 Task: Search one way flight ticket for 2 adults, 2 children, 2 infants in seat in first from Norfolk: Norfolk International Airport to Indianapolis: Indianapolis International Airport on 8-5-2023. Choice of flights is American. Number of bags: 2 checked bags. Price is upto 86000. Outbound departure time preference is 15:45.
Action: Mouse moved to (292, 255)
Screenshot: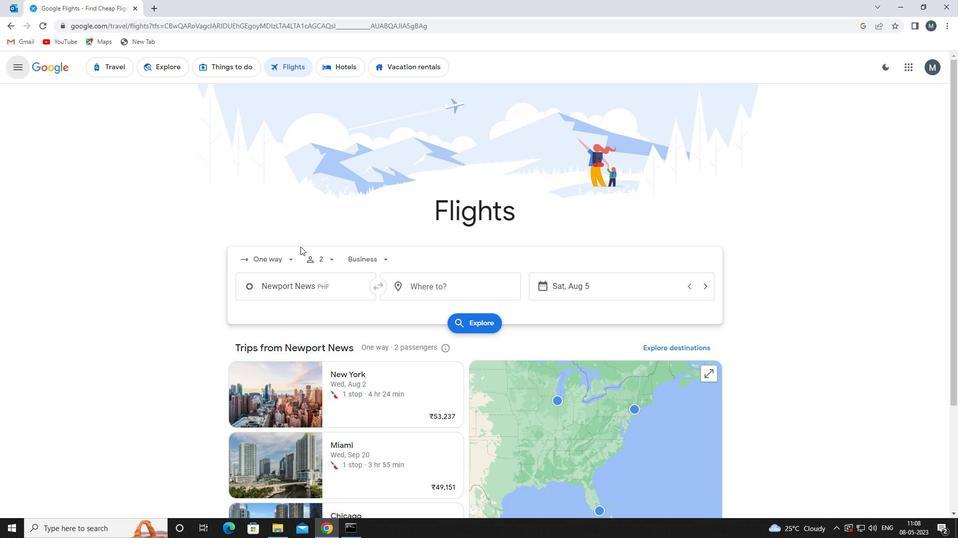 
Action: Mouse pressed left at (292, 255)
Screenshot: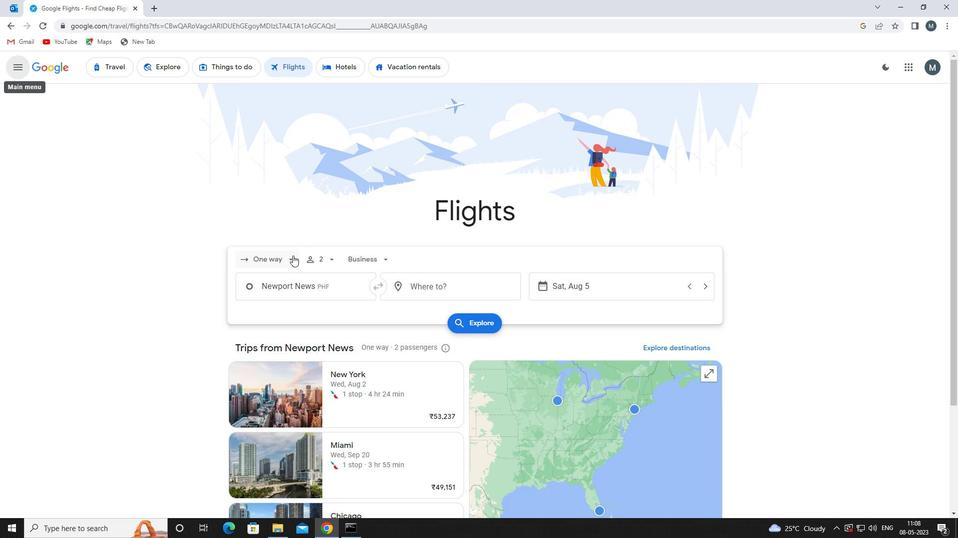 
Action: Mouse moved to (291, 308)
Screenshot: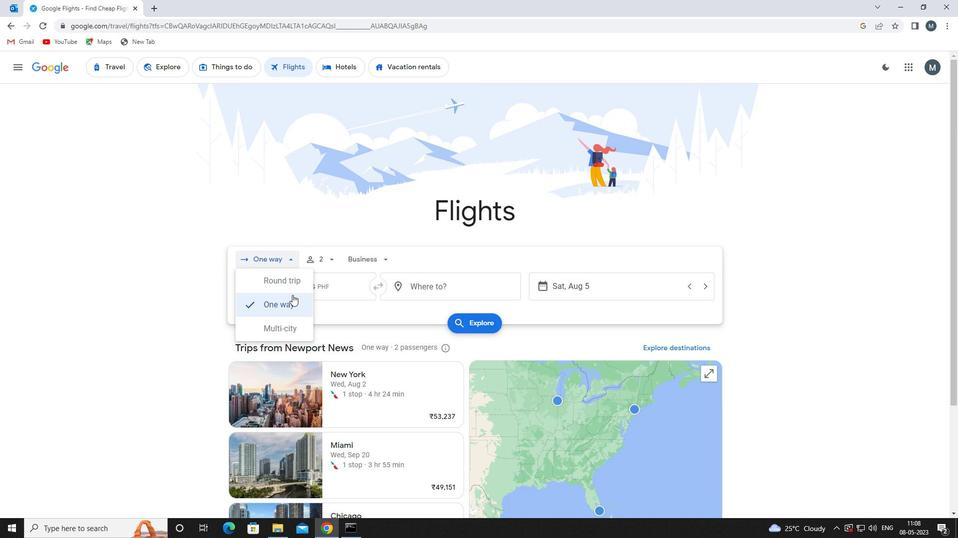 
Action: Mouse pressed left at (291, 308)
Screenshot: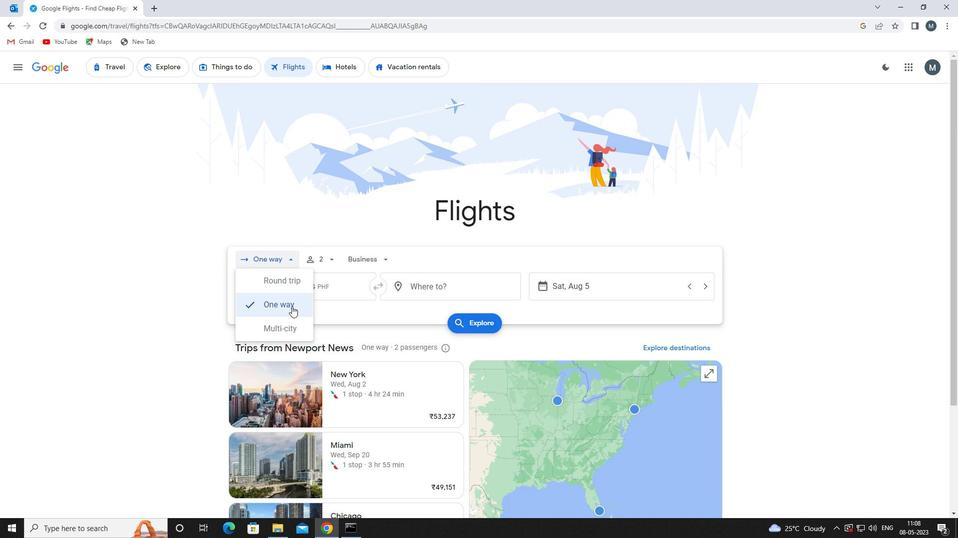 
Action: Mouse moved to (327, 263)
Screenshot: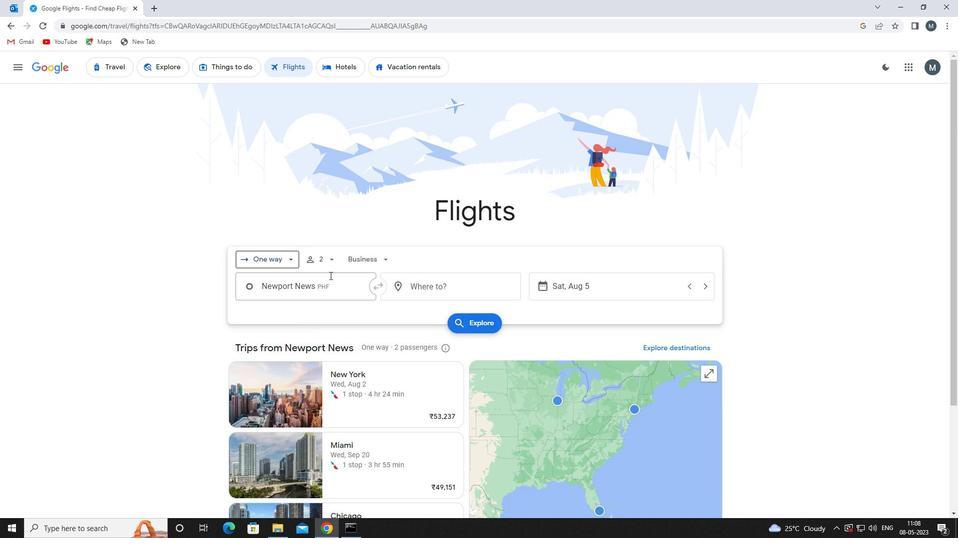 
Action: Mouse pressed left at (327, 263)
Screenshot: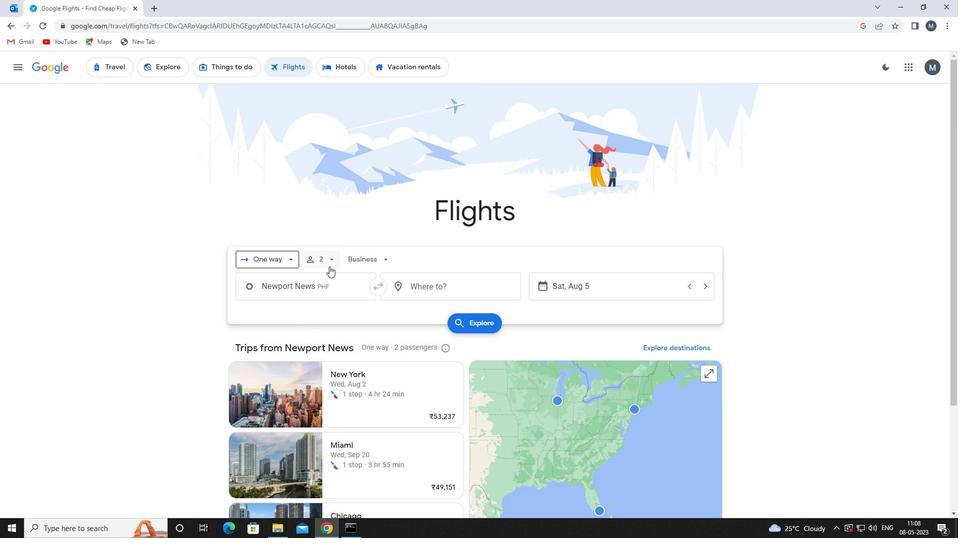 
Action: Mouse moved to (405, 283)
Screenshot: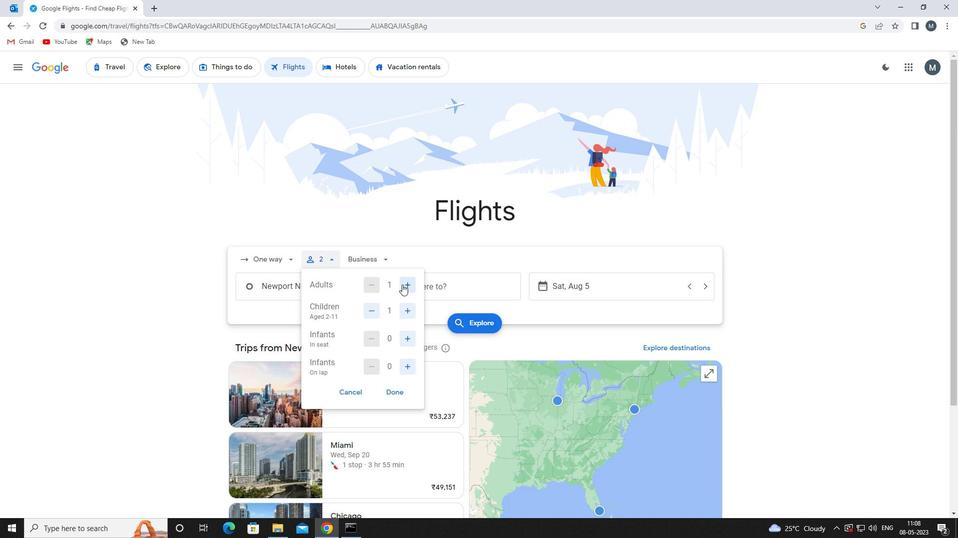 
Action: Mouse pressed left at (405, 283)
Screenshot: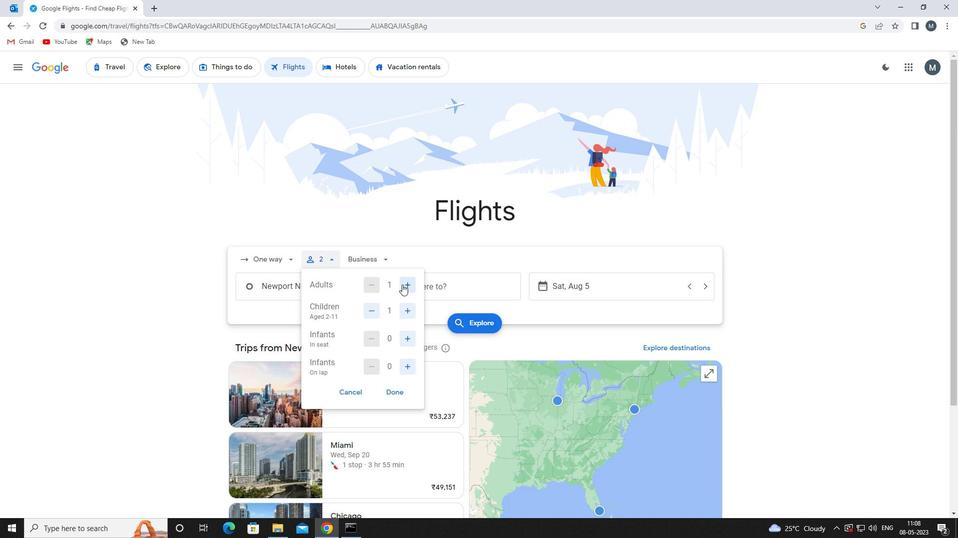 
Action: Mouse moved to (411, 306)
Screenshot: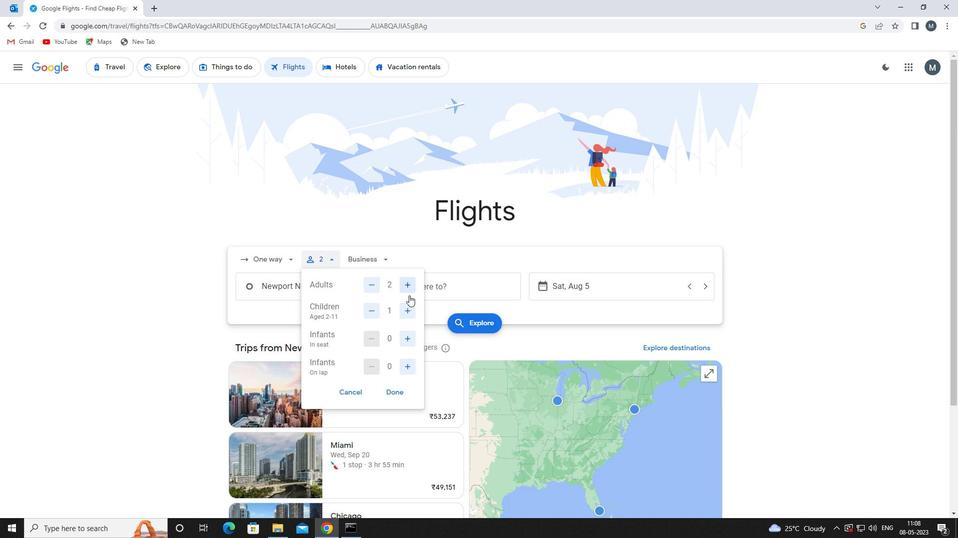 
Action: Mouse pressed left at (411, 306)
Screenshot: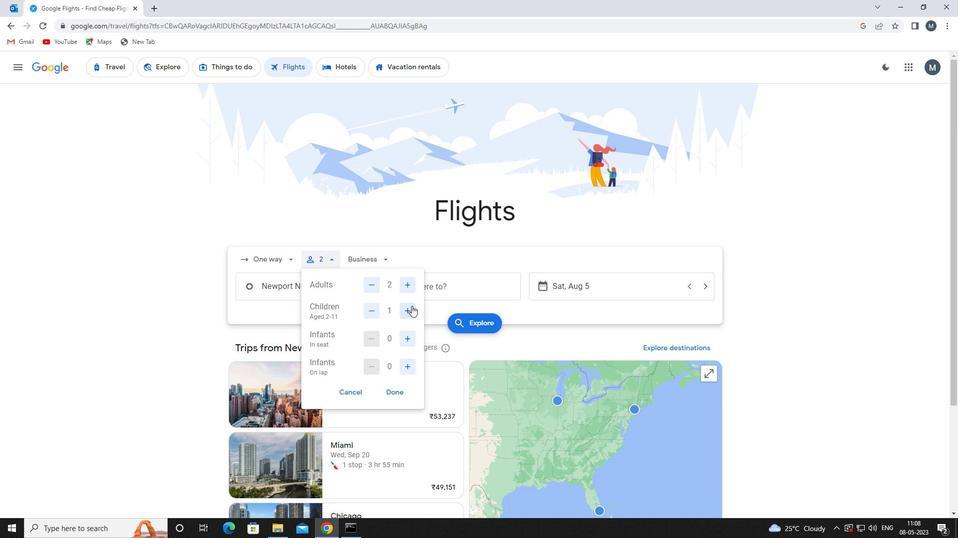 
Action: Mouse pressed left at (411, 306)
Screenshot: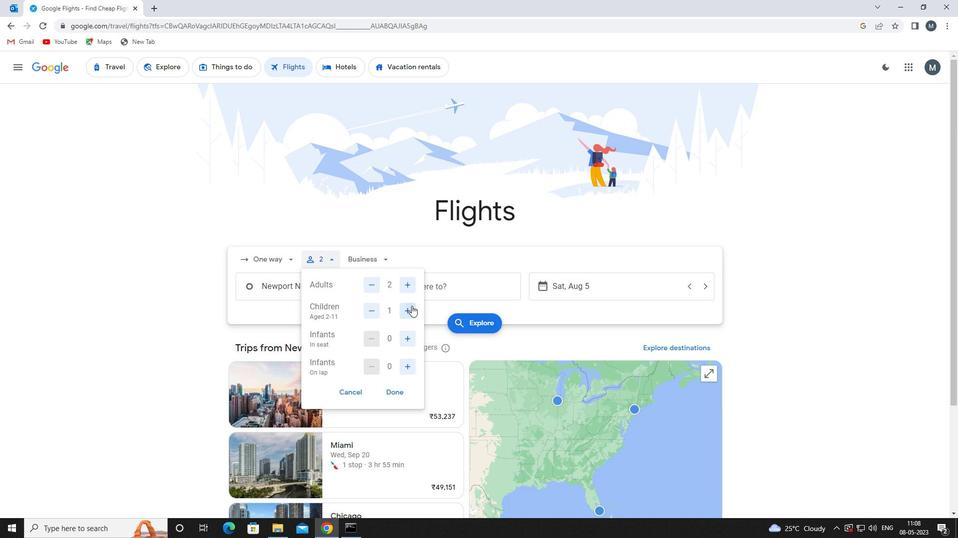 
Action: Mouse moved to (377, 313)
Screenshot: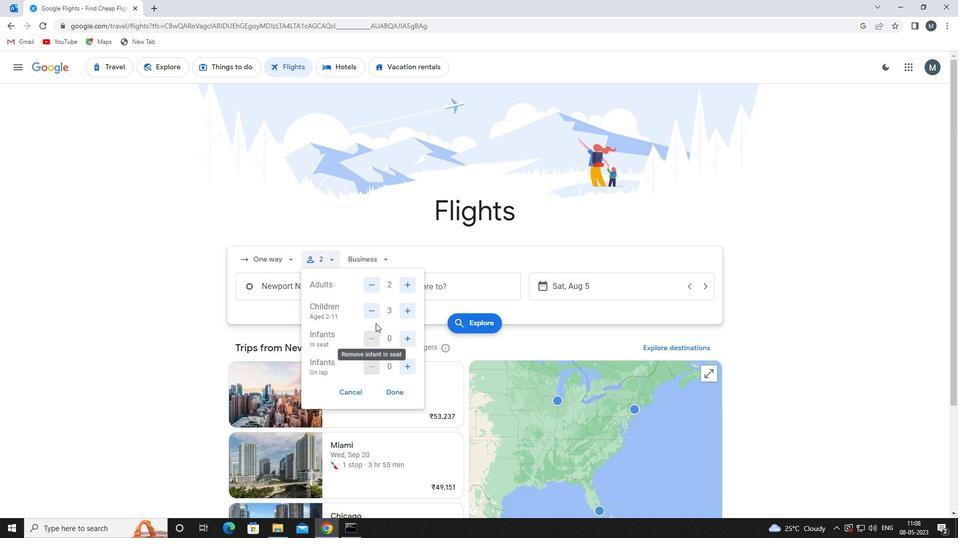 
Action: Mouse pressed left at (377, 313)
Screenshot: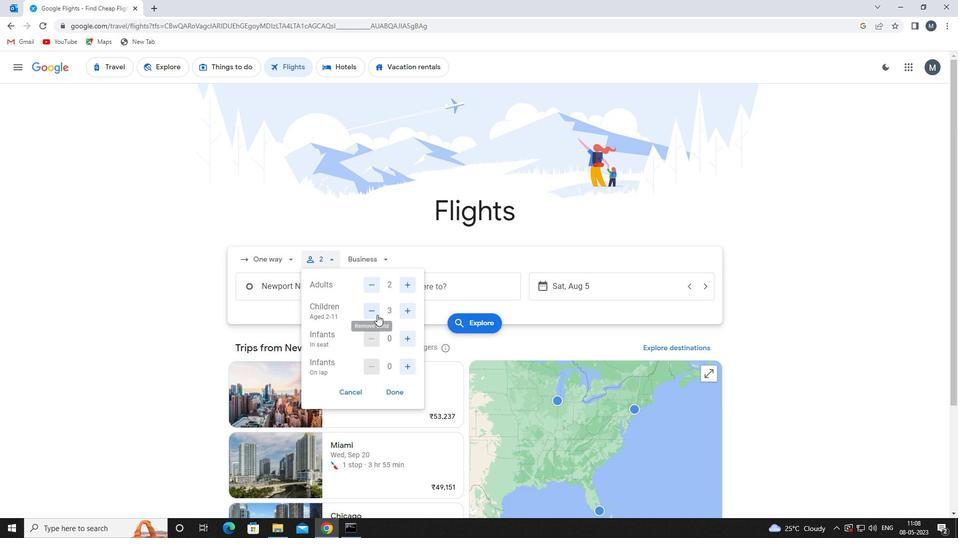 
Action: Mouse moved to (409, 340)
Screenshot: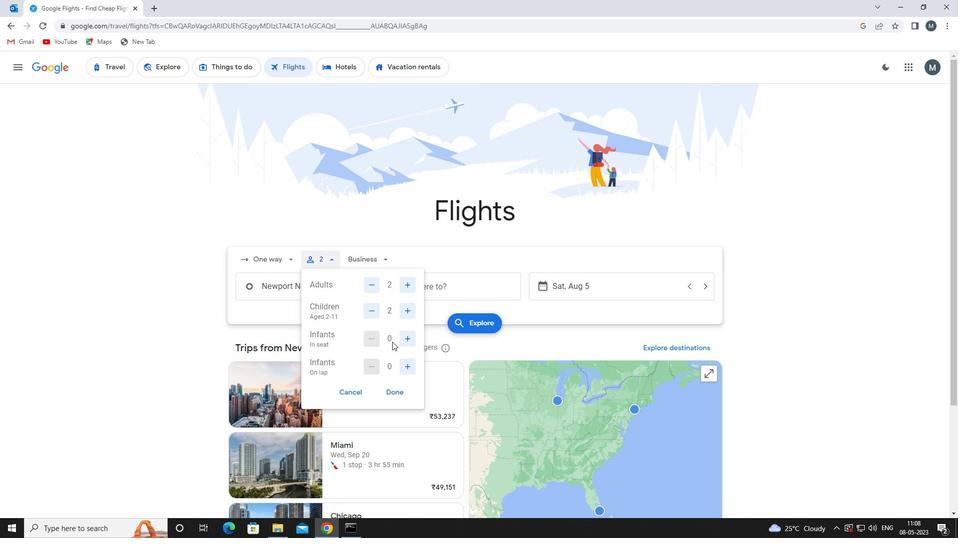 
Action: Mouse pressed left at (409, 340)
Screenshot: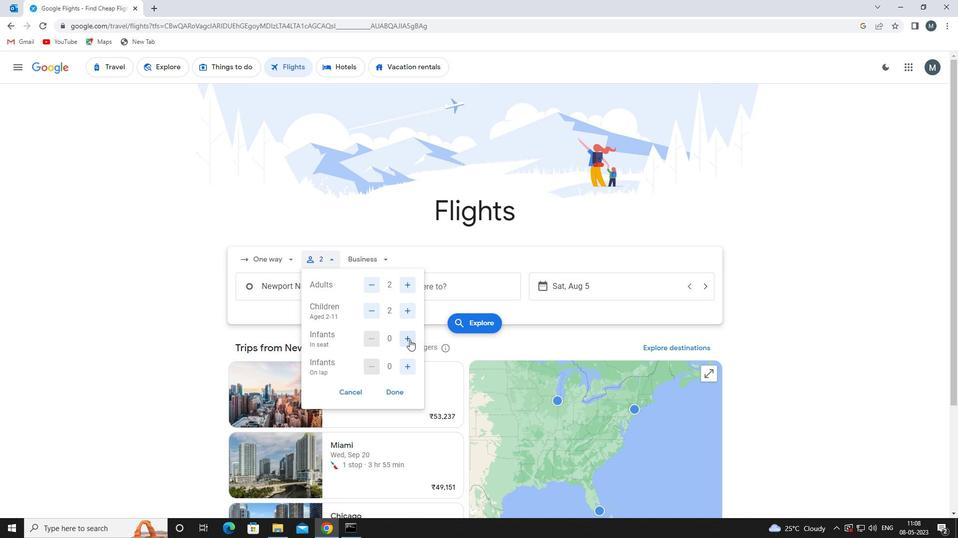 
Action: Mouse pressed left at (409, 340)
Screenshot: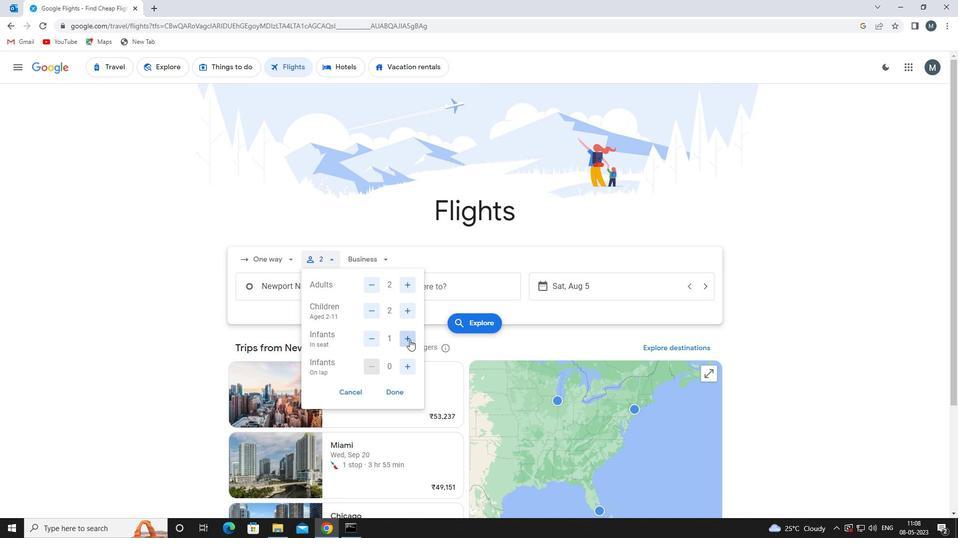 
Action: Mouse moved to (396, 392)
Screenshot: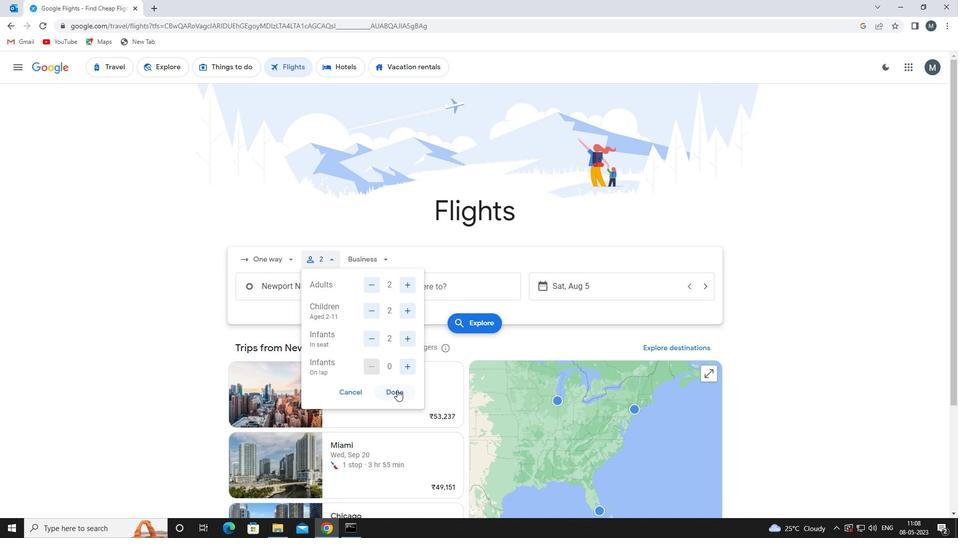 
Action: Mouse pressed left at (396, 392)
Screenshot: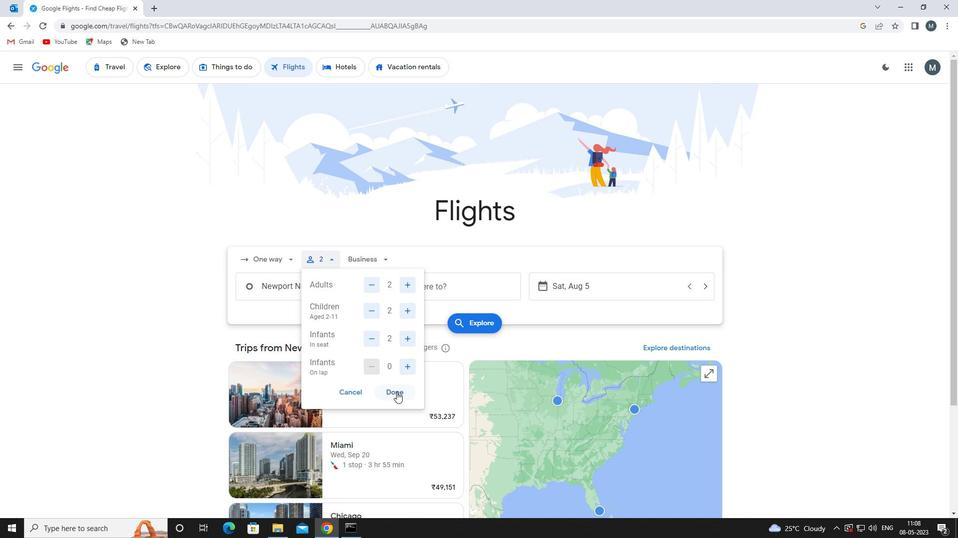
Action: Mouse moved to (369, 263)
Screenshot: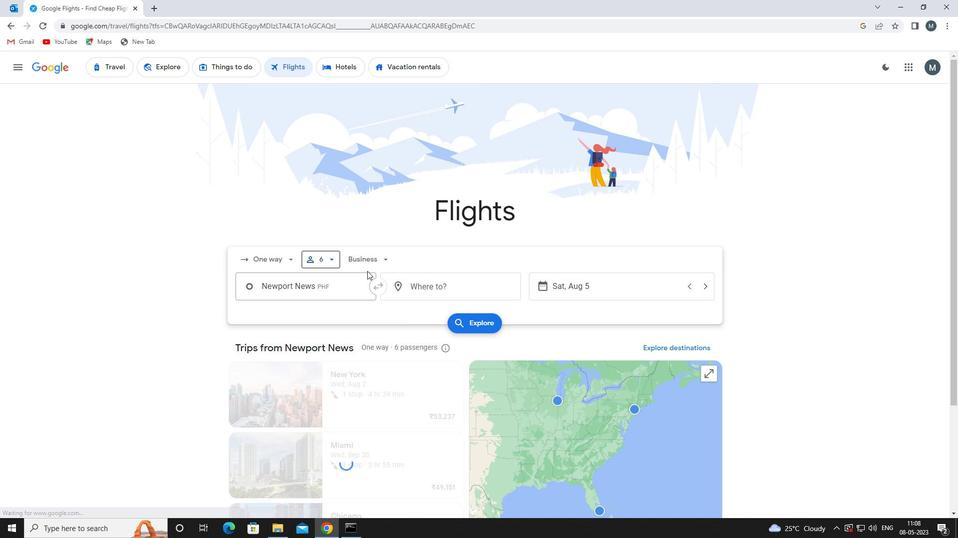 
Action: Mouse pressed left at (369, 263)
Screenshot: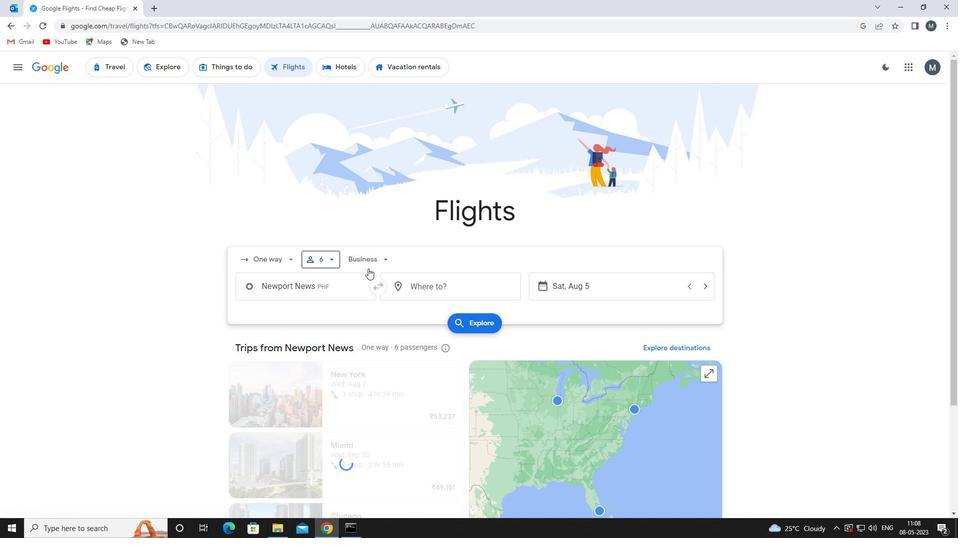 
Action: Mouse moved to (374, 353)
Screenshot: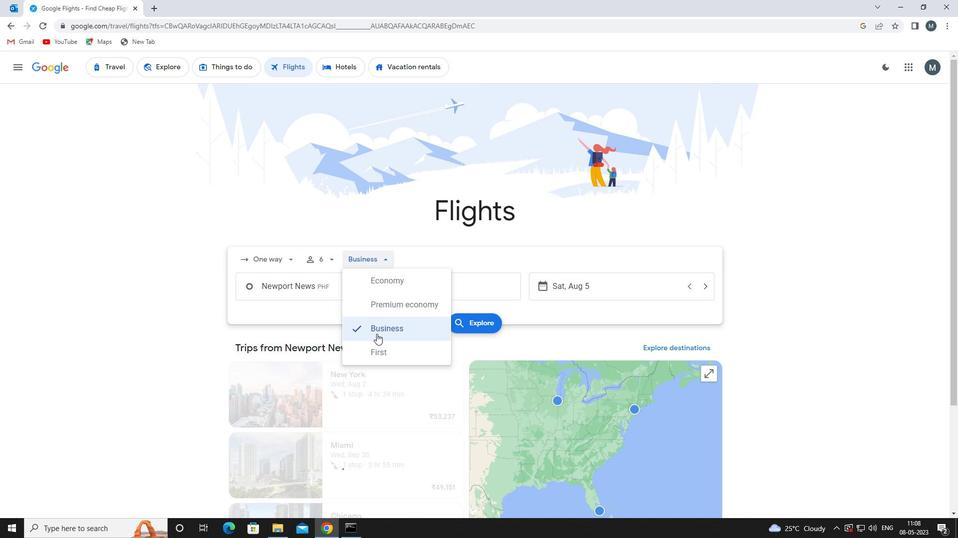 
Action: Mouse pressed left at (374, 353)
Screenshot: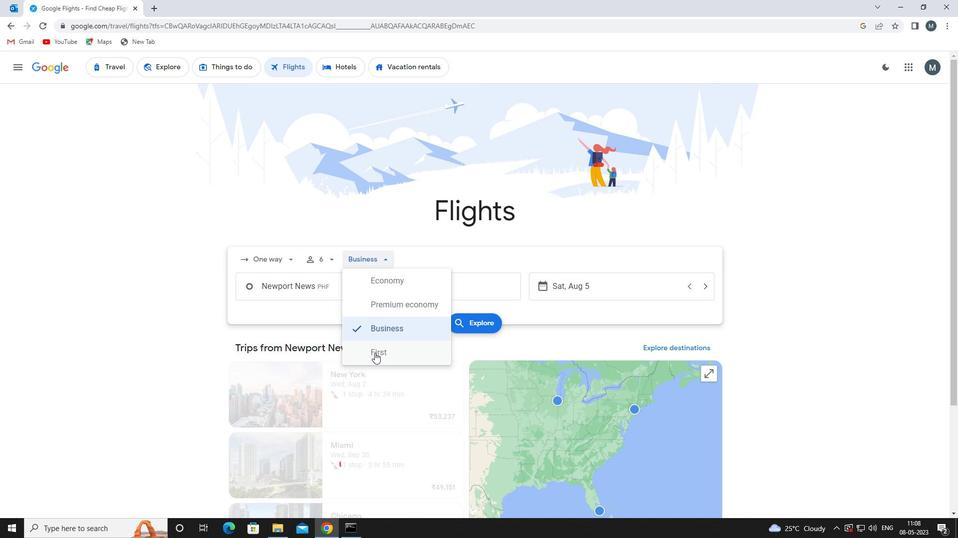 
Action: Mouse moved to (319, 295)
Screenshot: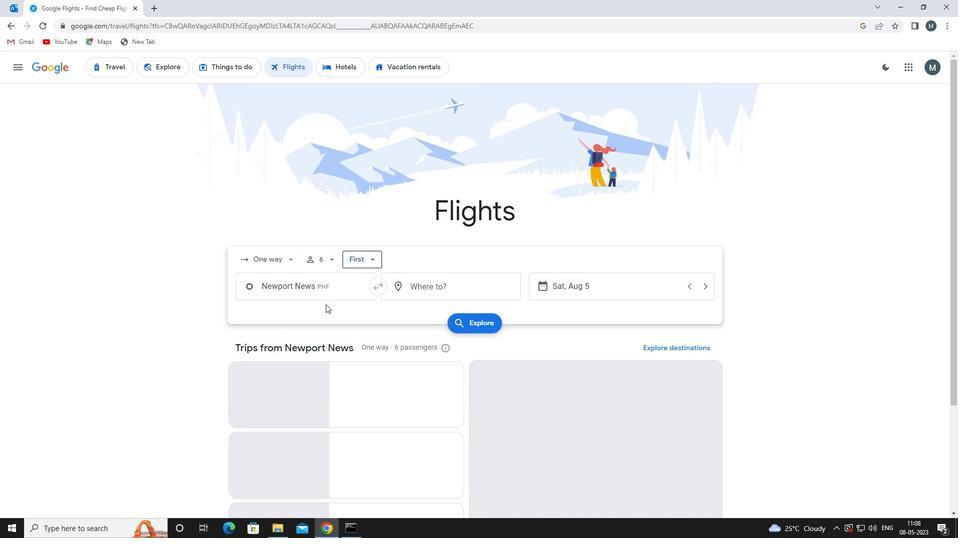 
Action: Mouse pressed left at (319, 295)
Screenshot: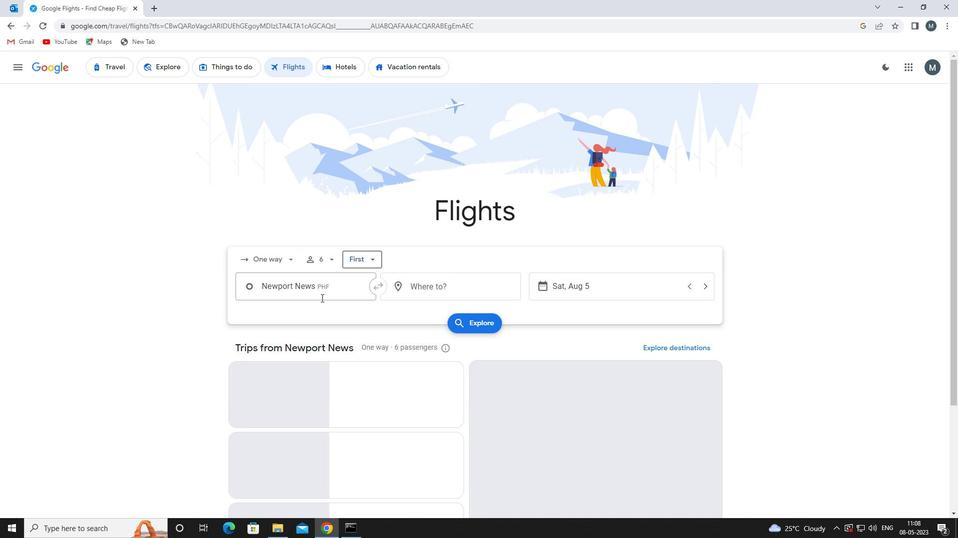 
Action: Key pressed norfolk
Screenshot: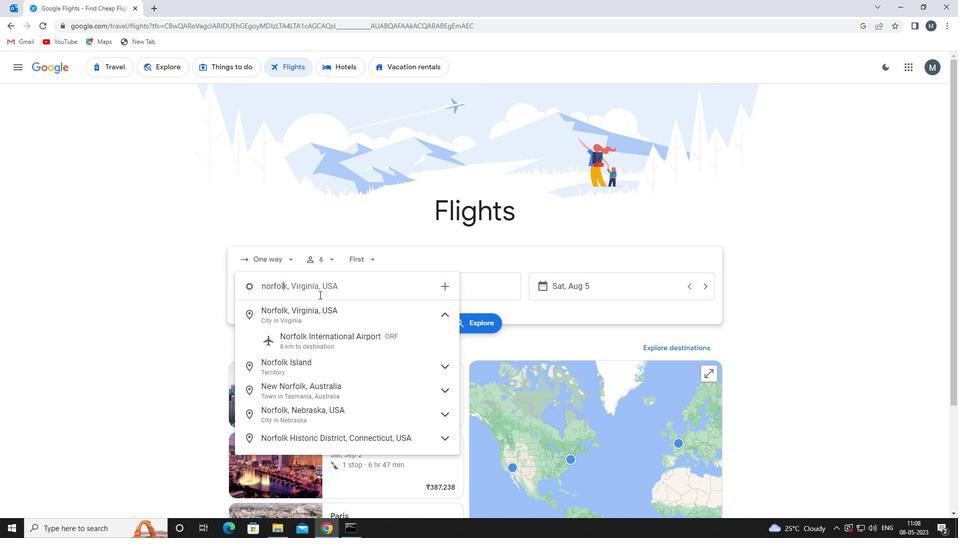 
Action: Mouse moved to (348, 342)
Screenshot: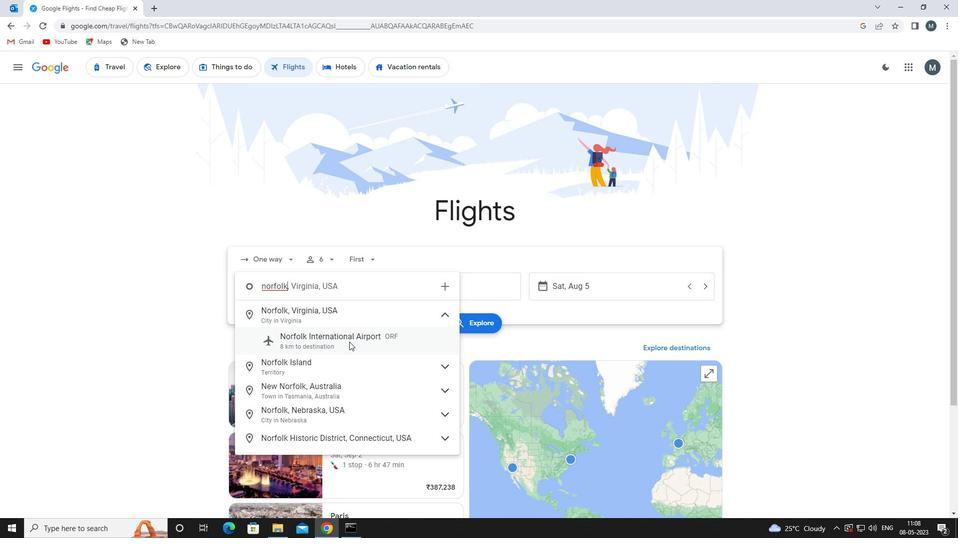 
Action: Mouse pressed left at (348, 342)
Screenshot: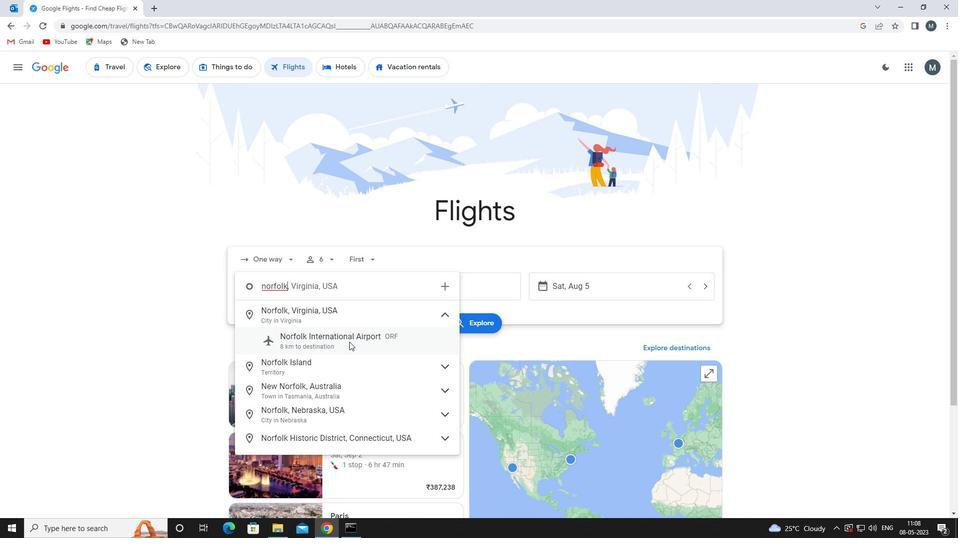 
Action: Mouse moved to (419, 286)
Screenshot: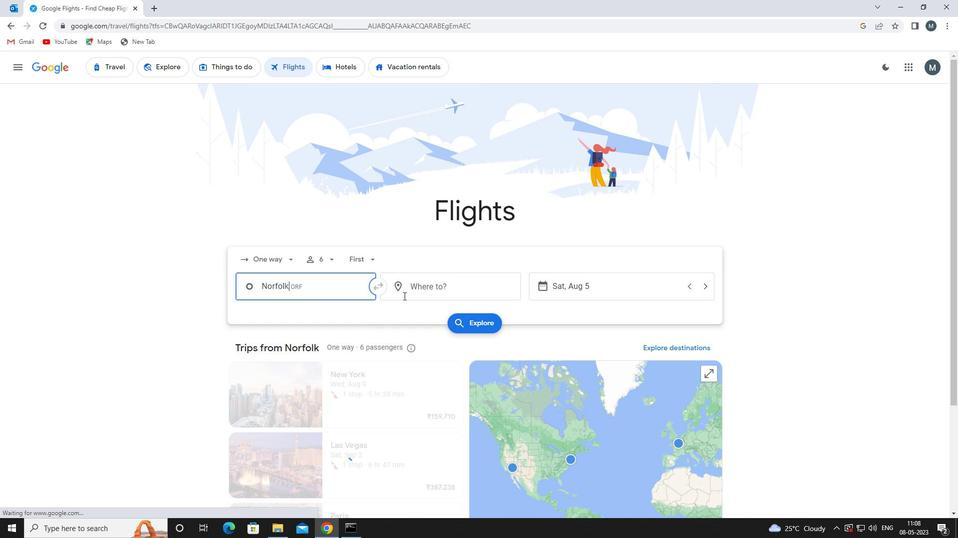 
Action: Mouse pressed left at (419, 286)
Screenshot: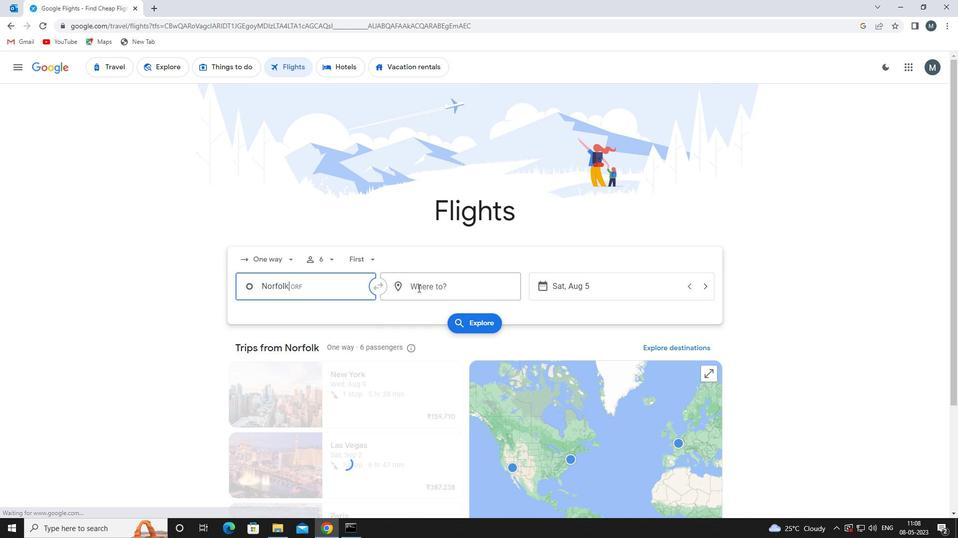
Action: Key pressed ind
Screenshot: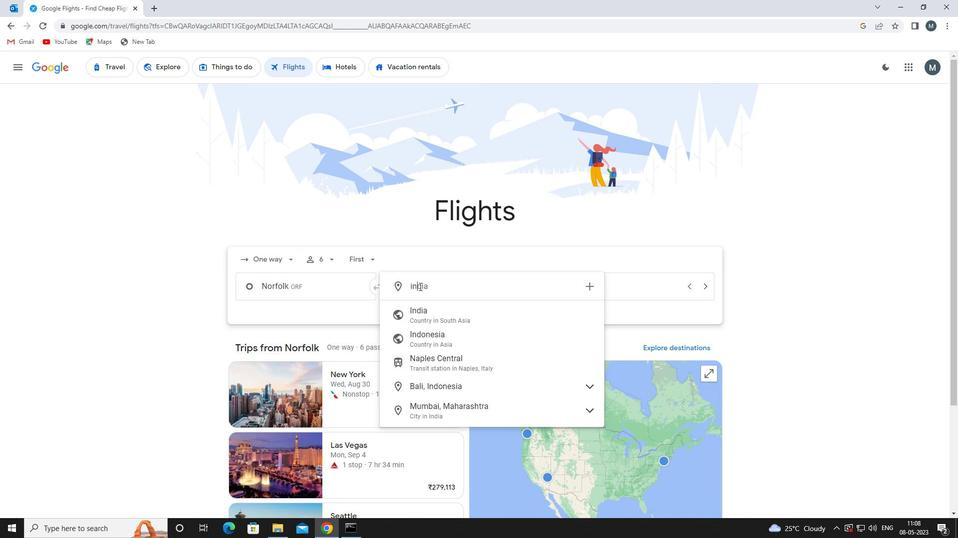 
Action: Mouse moved to (447, 316)
Screenshot: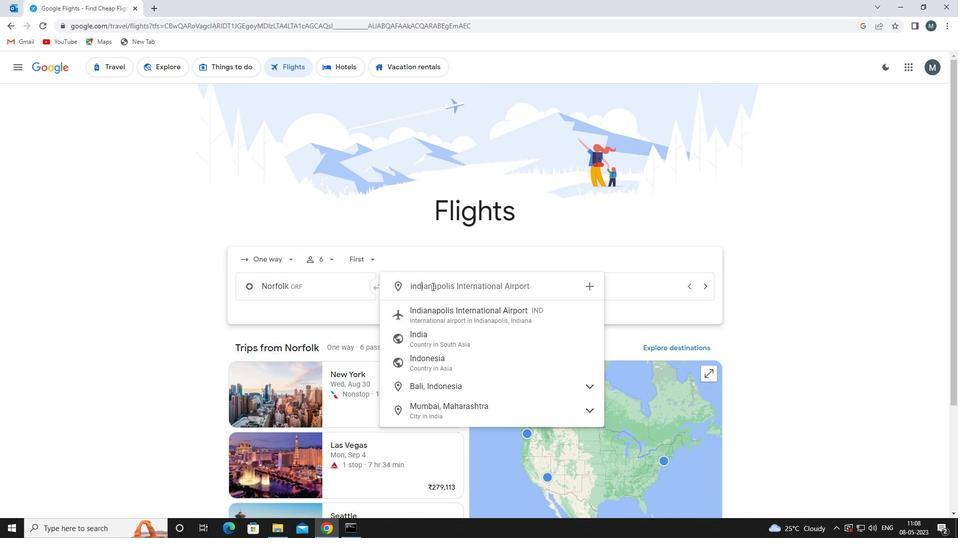 
Action: Mouse pressed left at (447, 316)
Screenshot: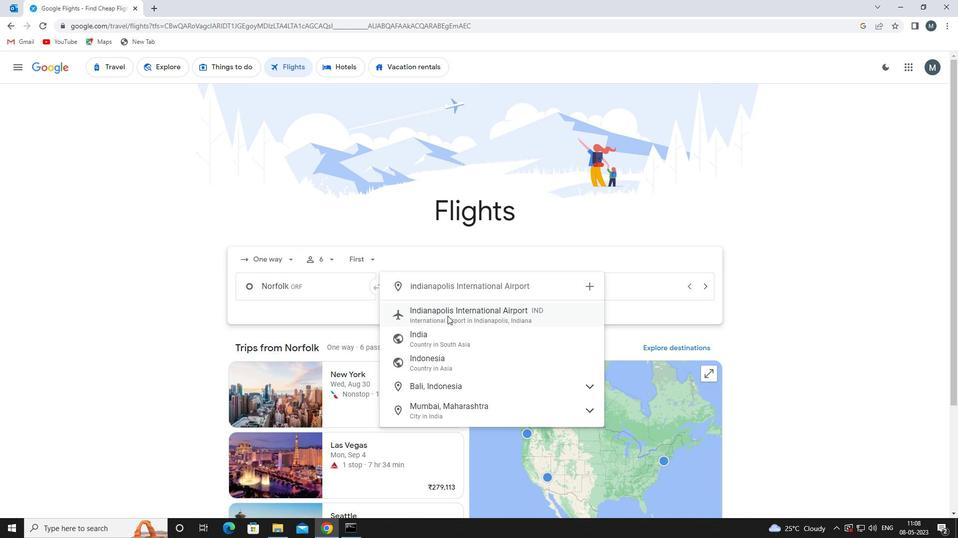 
Action: Mouse moved to (582, 275)
Screenshot: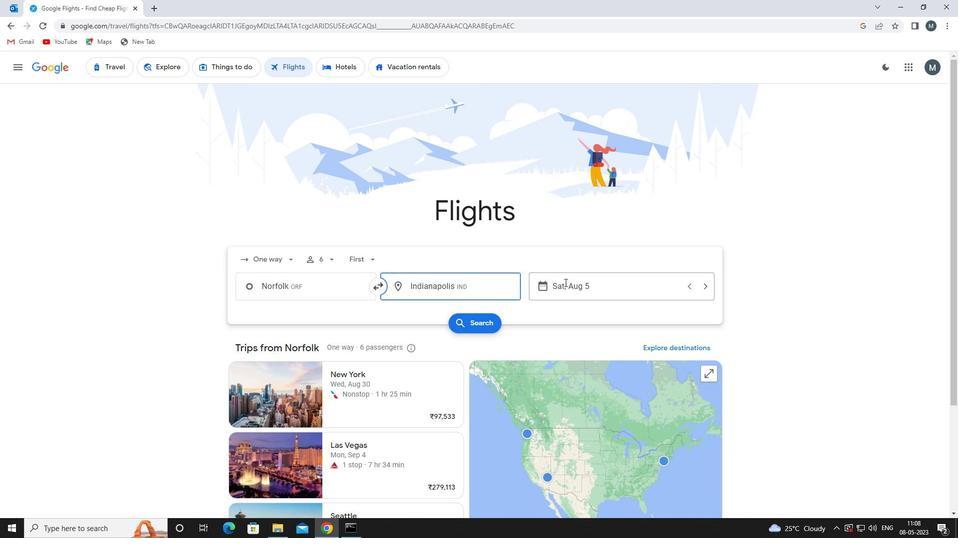 
Action: Mouse pressed left at (582, 275)
Screenshot: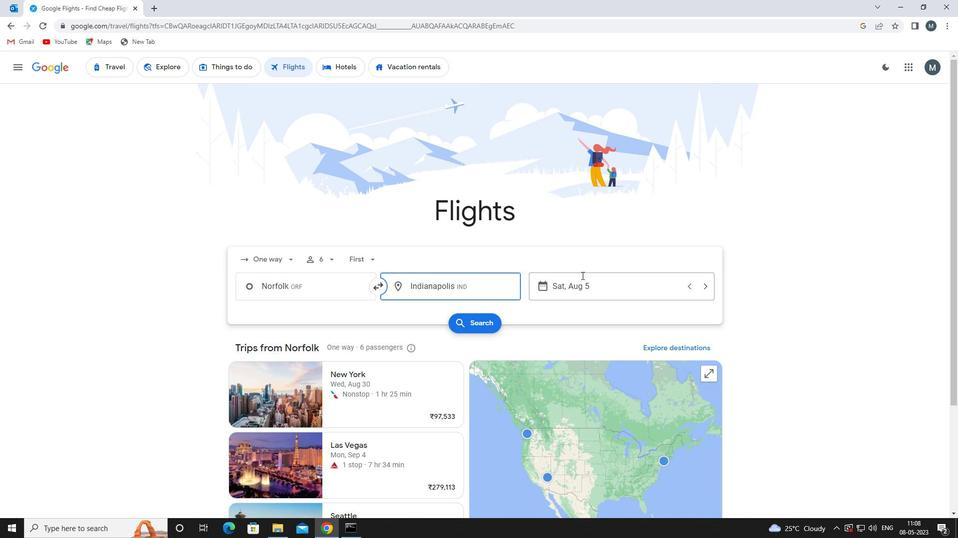 
Action: Mouse moved to (501, 338)
Screenshot: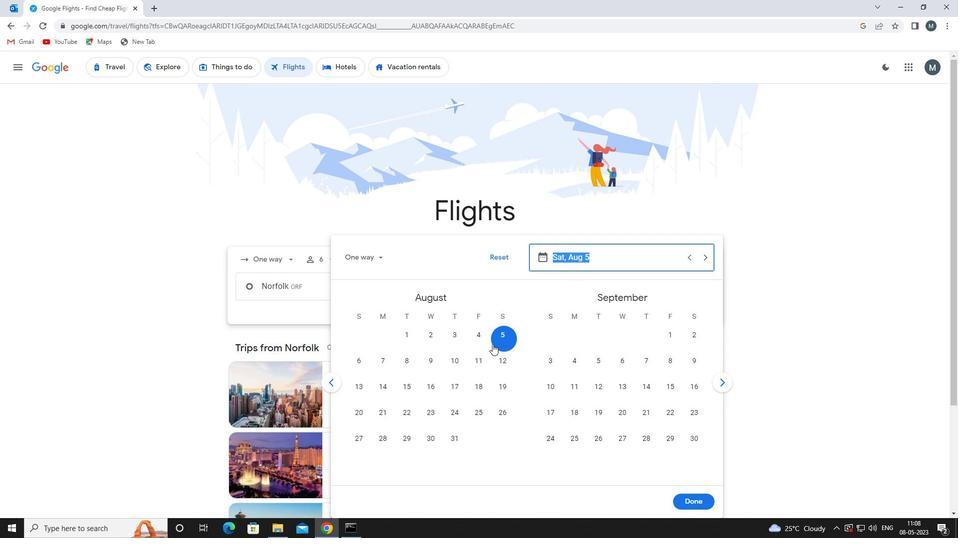 
Action: Mouse pressed left at (501, 338)
Screenshot: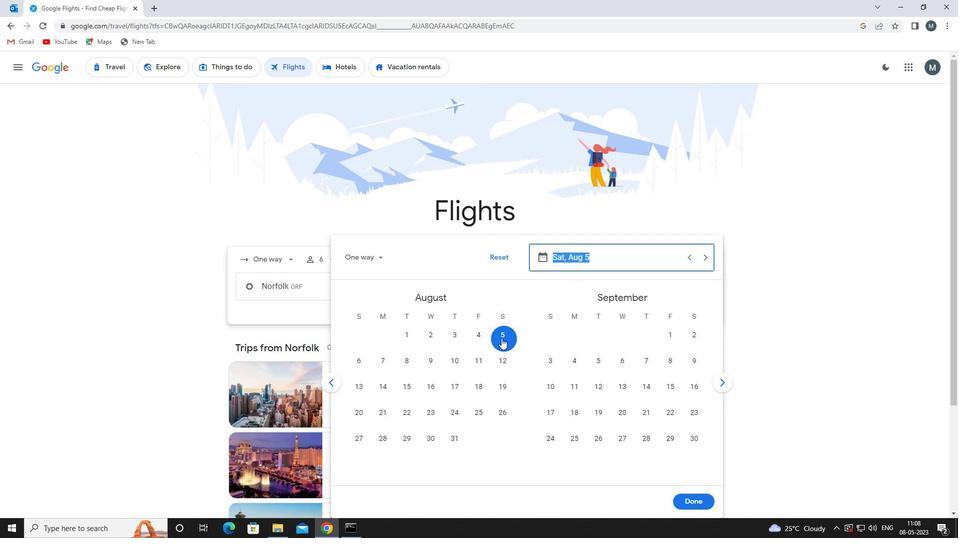 
Action: Mouse moved to (689, 507)
Screenshot: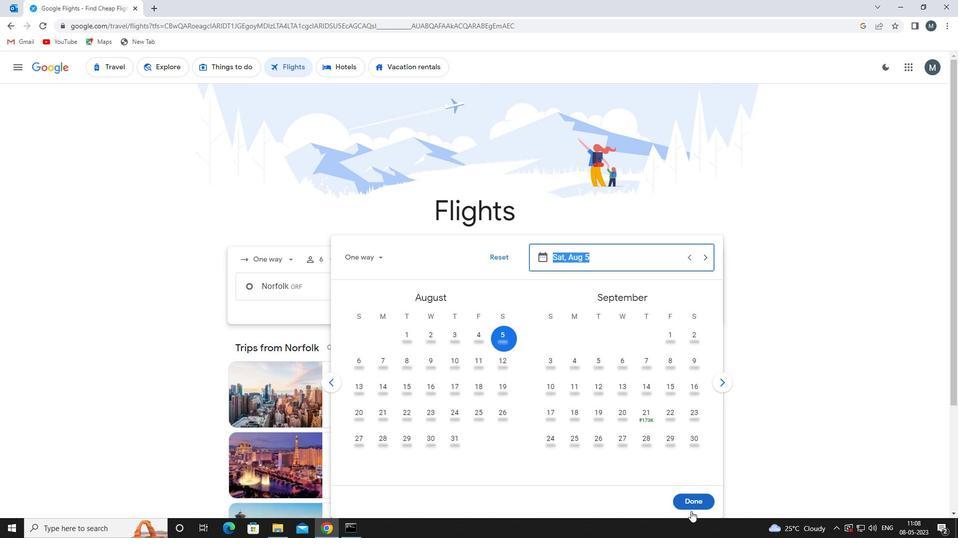 
Action: Mouse pressed left at (689, 507)
Screenshot: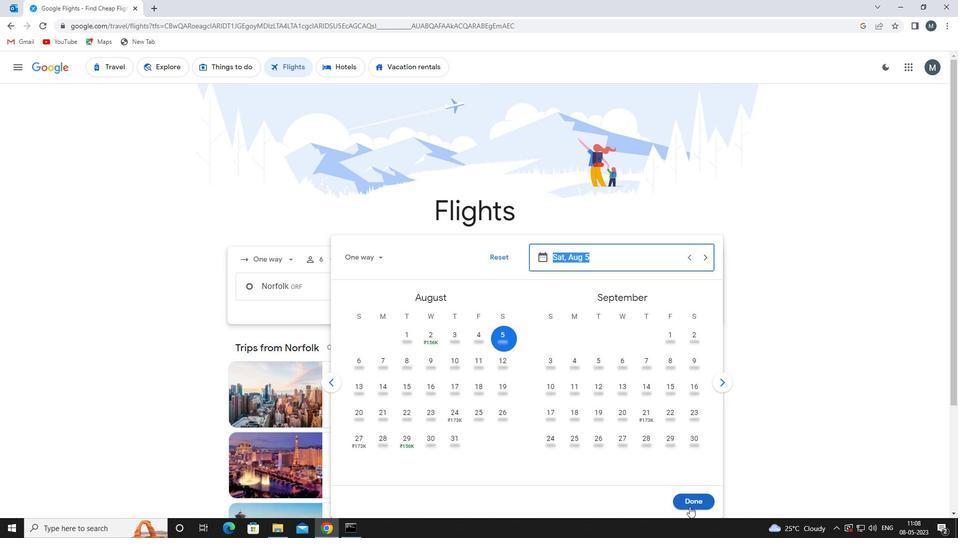 
Action: Mouse moved to (478, 326)
Screenshot: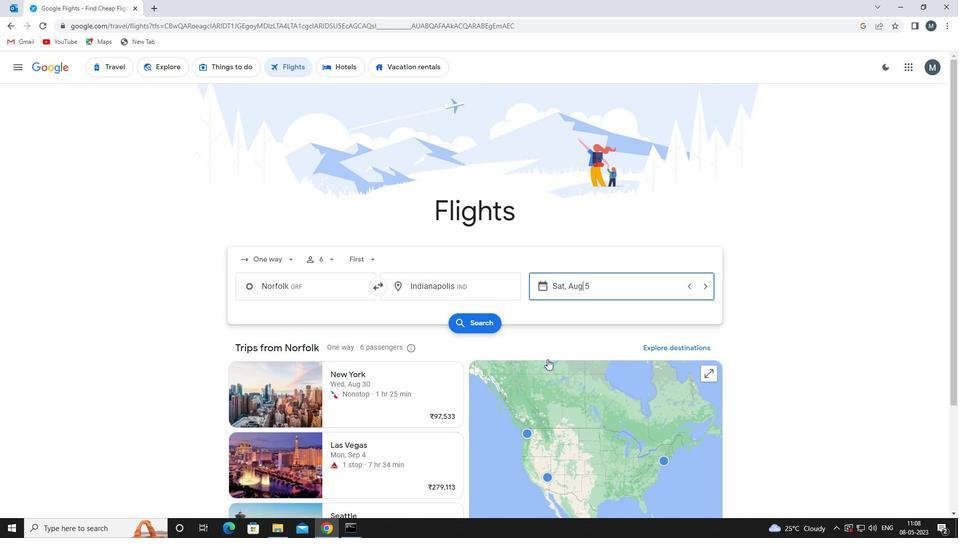 
Action: Mouse pressed left at (478, 326)
Screenshot: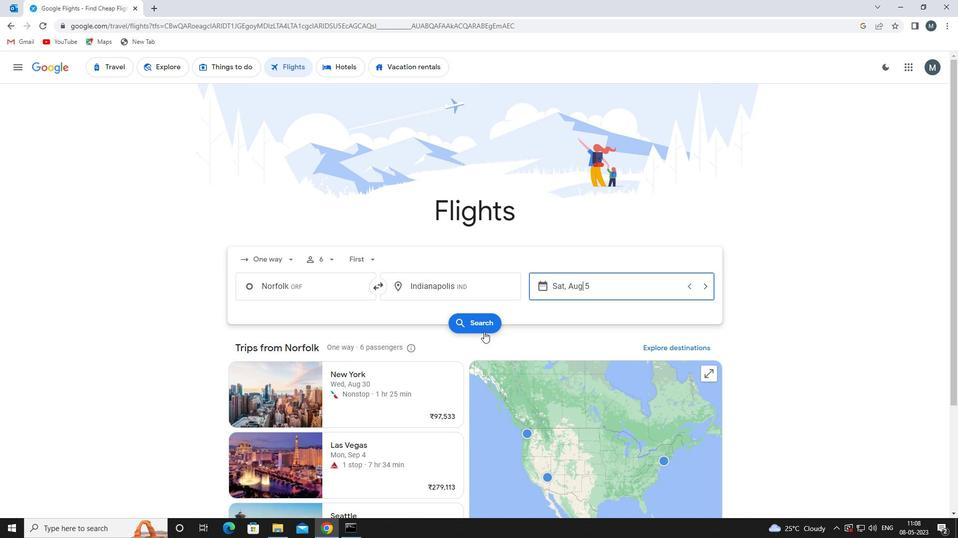 
Action: Mouse moved to (231, 154)
Screenshot: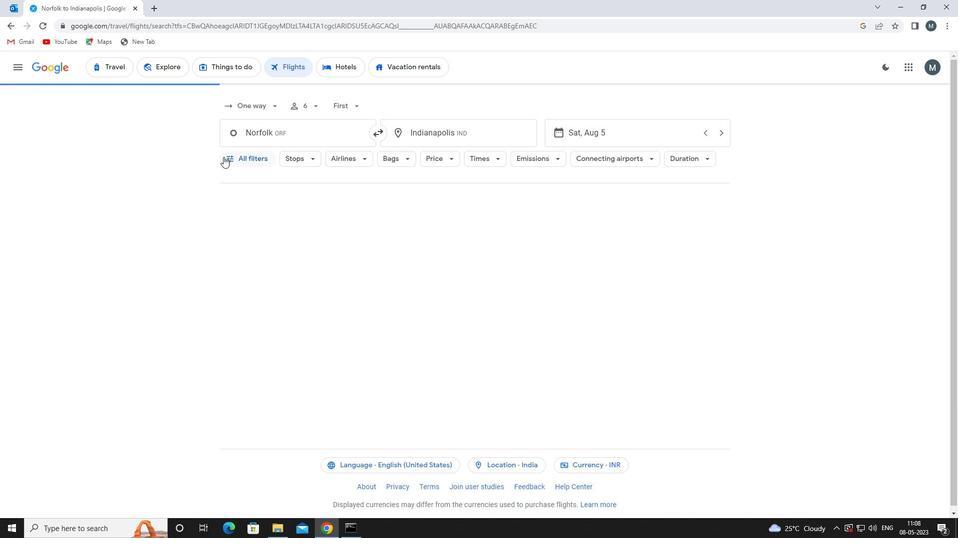 
Action: Mouse pressed left at (231, 154)
Screenshot: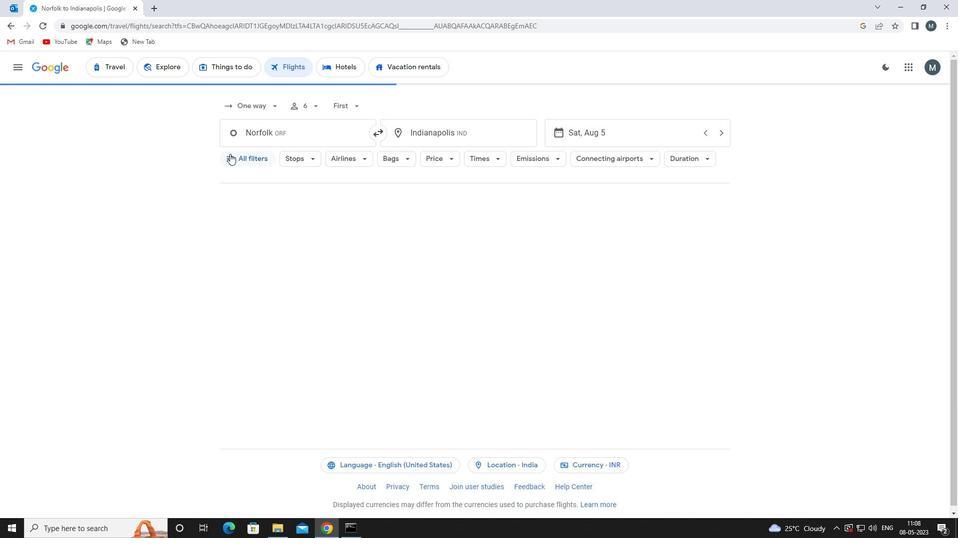 
Action: Mouse moved to (295, 244)
Screenshot: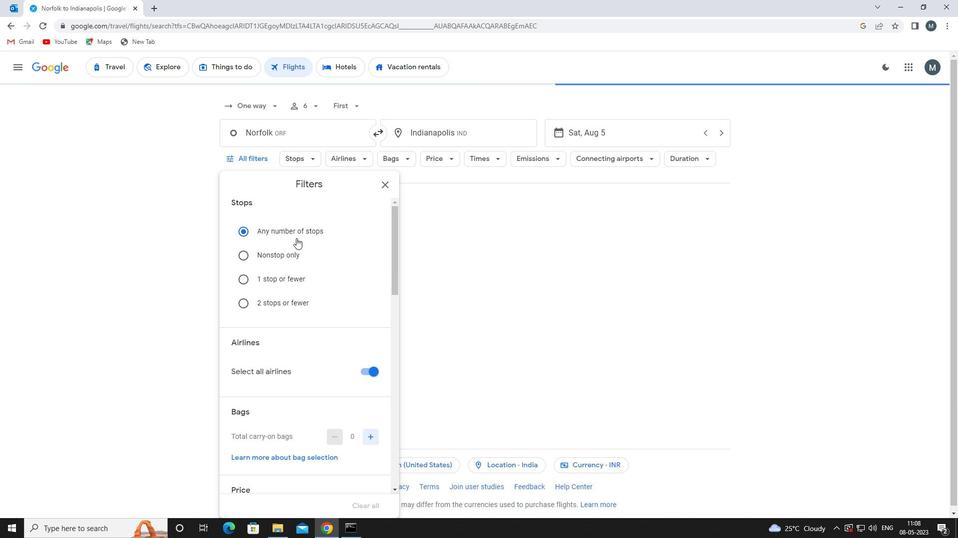 
Action: Mouse scrolled (295, 243) with delta (0, 0)
Screenshot: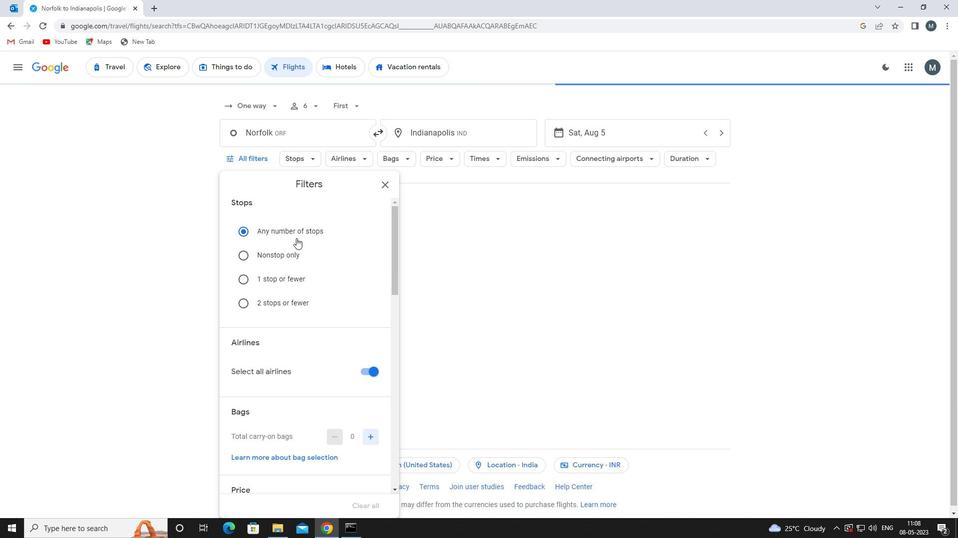 
Action: Mouse moved to (294, 247)
Screenshot: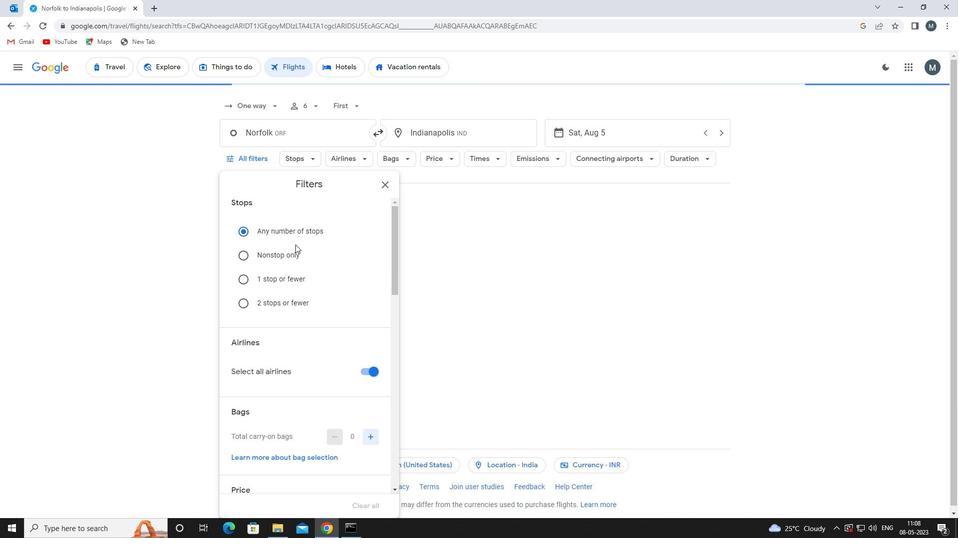 
Action: Mouse scrolled (294, 246) with delta (0, 0)
Screenshot: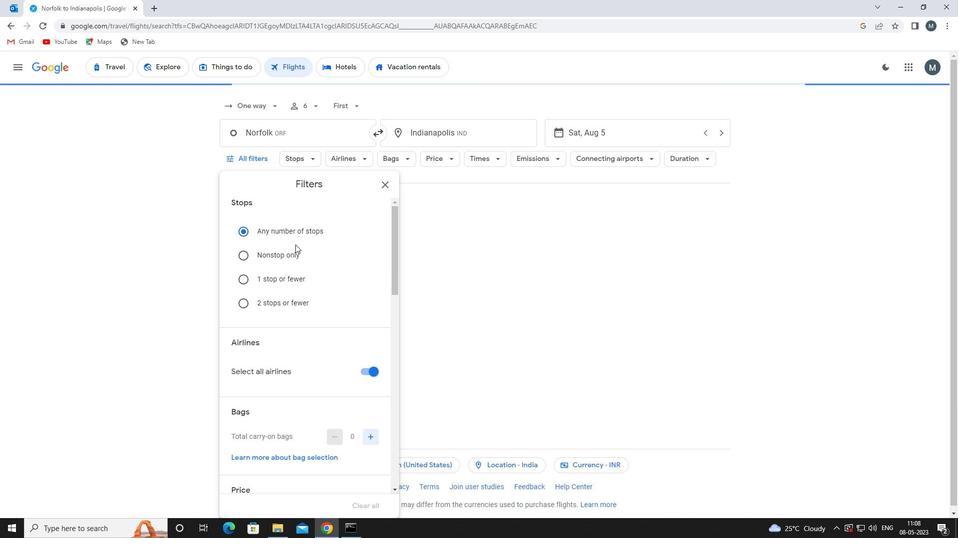 
Action: Mouse moved to (367, 272)
Screenshot: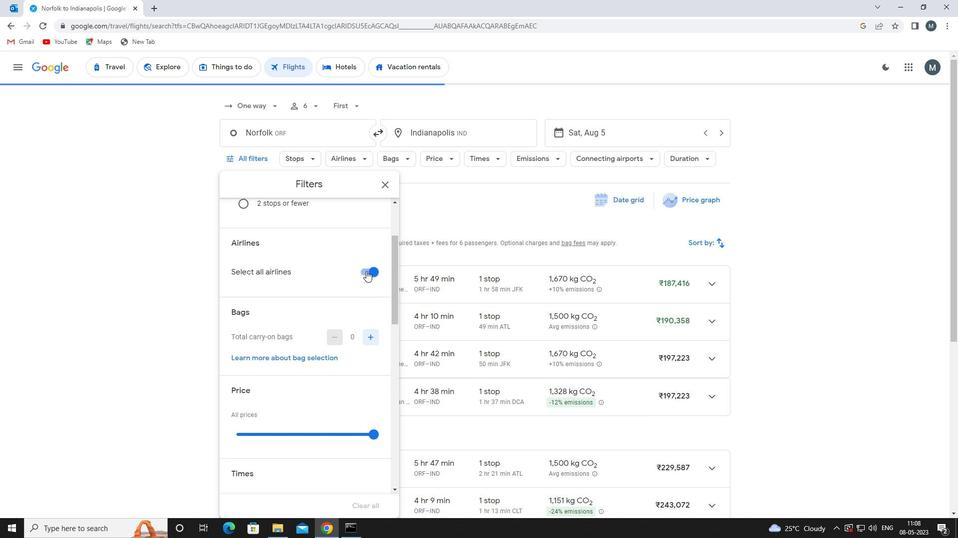 
Action: Mouse pressed left at (367, 272)
Screenshot: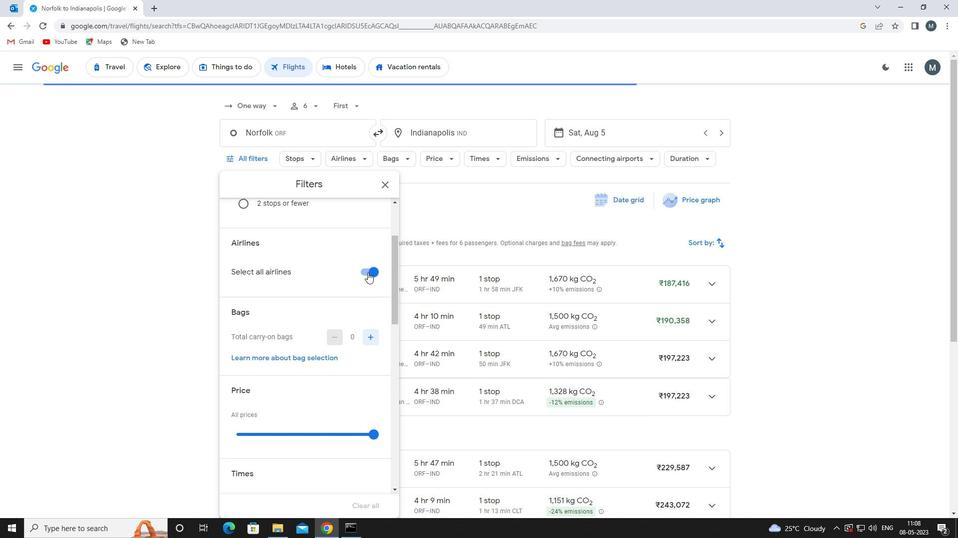 
Action: Mouse moved to (320, 270)
Screenshot: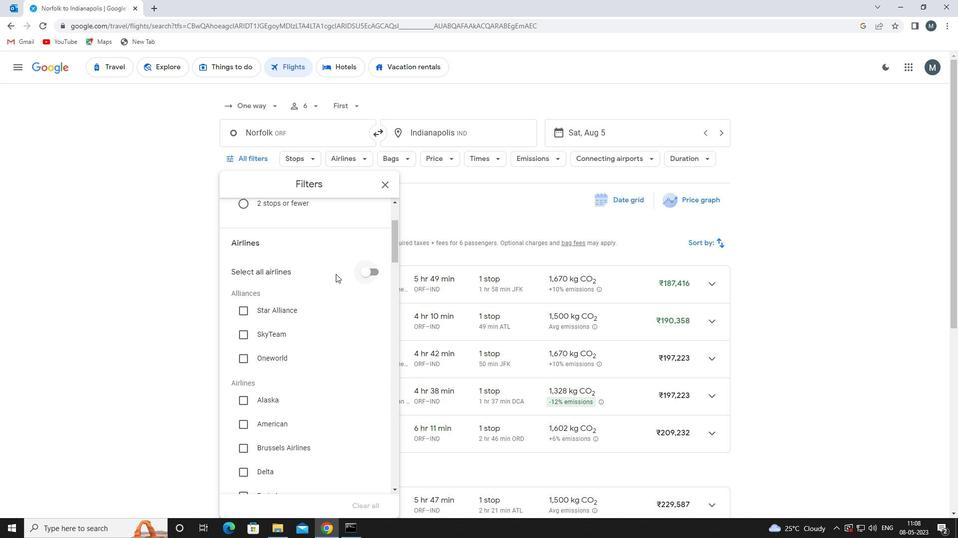 
Action: Mouse scrolled (320, 269) with delta (0, 0)
Screenshot: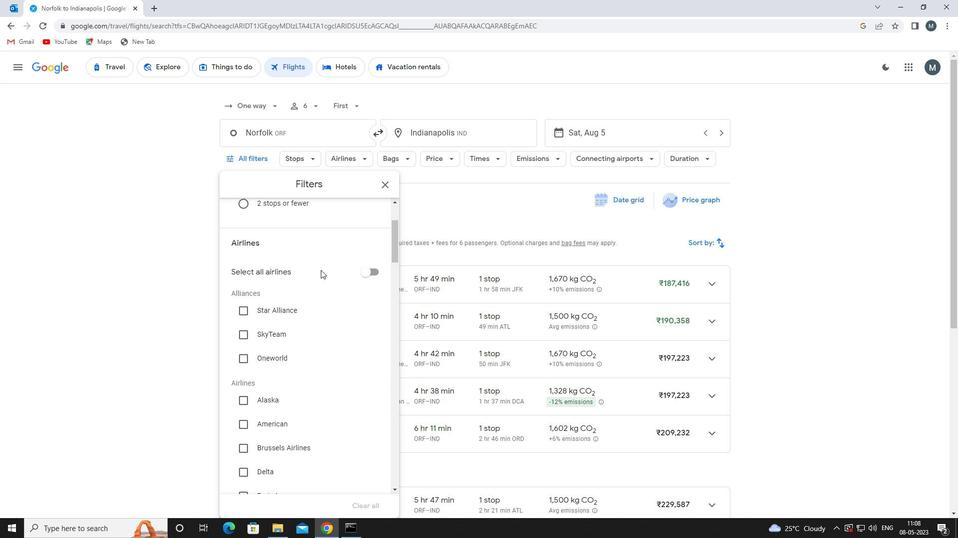 
Action: Mouse moved to (315, 332)
Screenshot: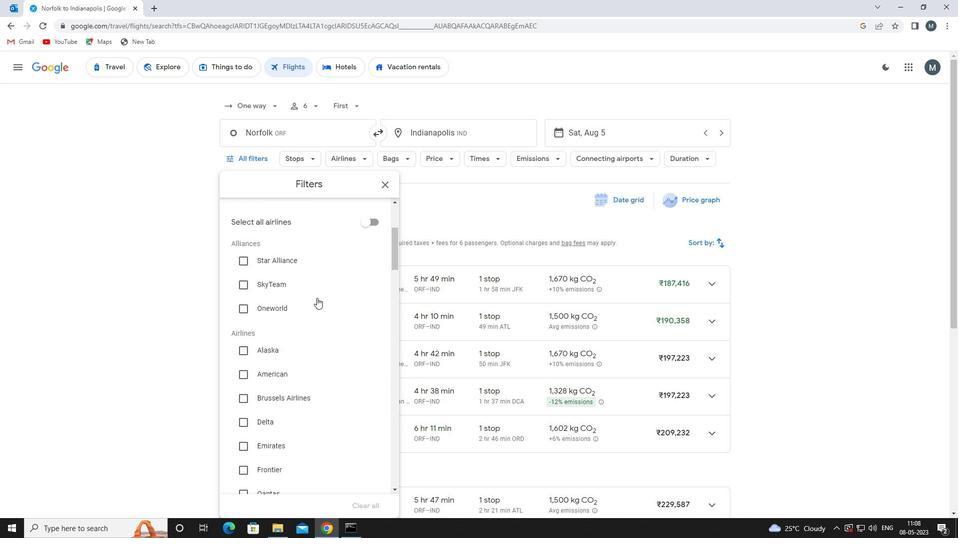 
Action: Mouse scrolled (315, 332) with delta (0, 0)
Screenshot: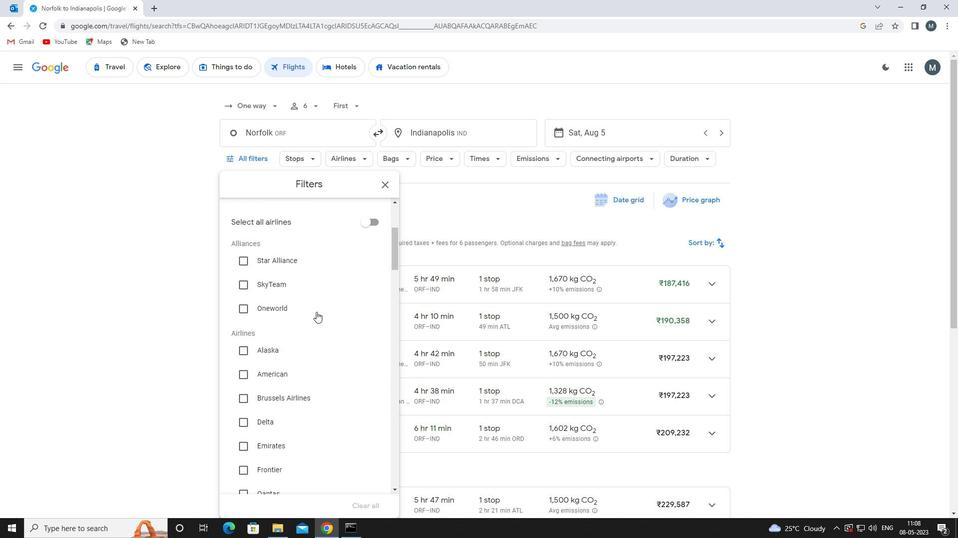 
Action: Mouse moved to (313, 331)
Screenshot: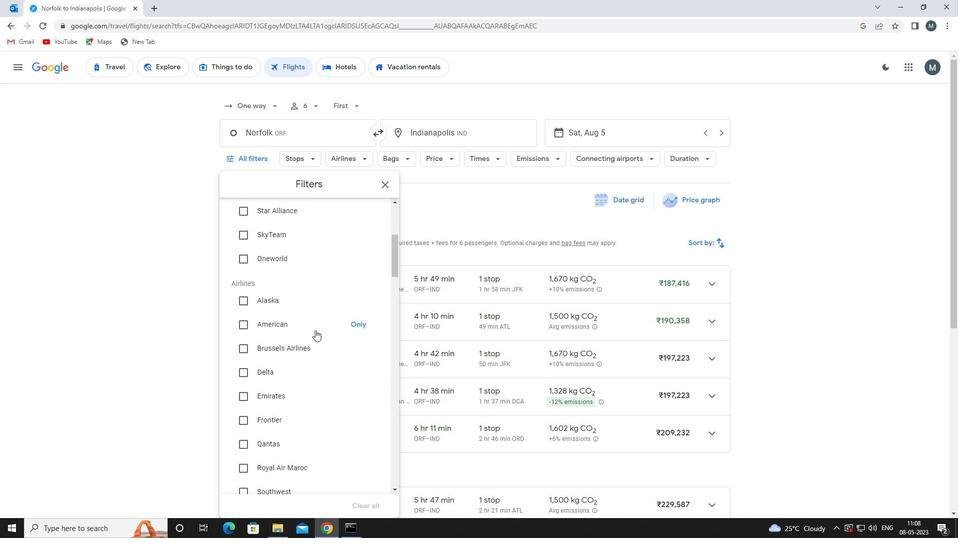 
Action: Mouse scrolled (313, 330) with delta (0, 0)
Screenshot: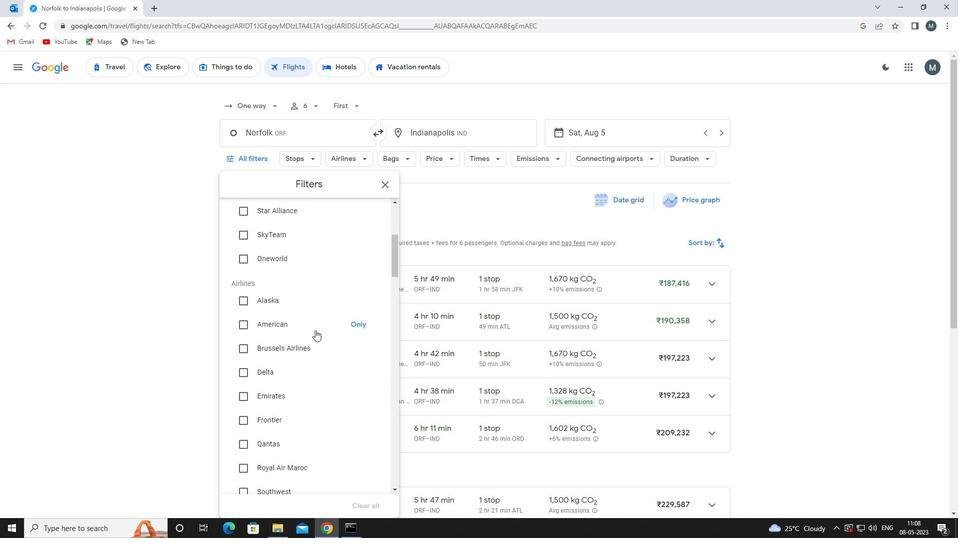 
Action: Mouse moved to (299, 280)
Screenshot: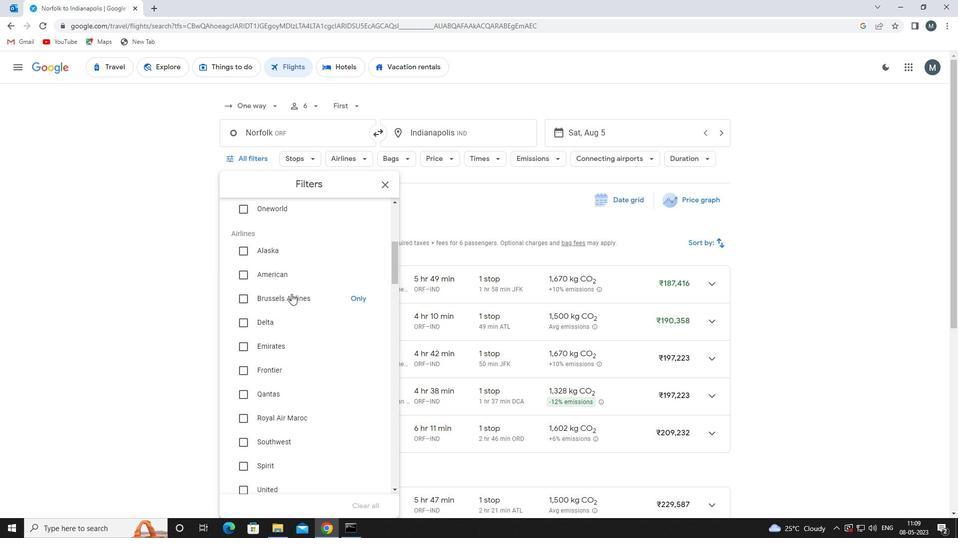 
Action: Mouse pressed left at (299, 280)
Screenshot: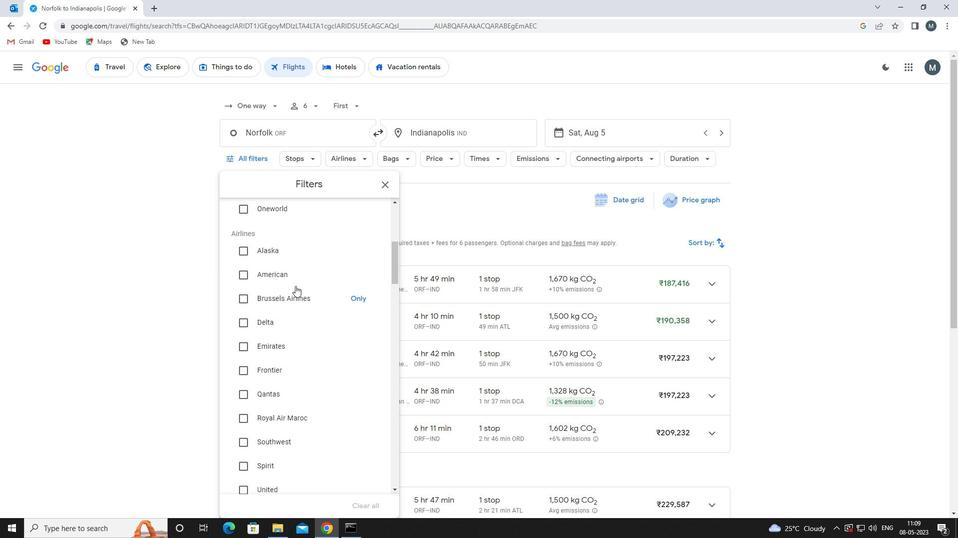
Action: Mouse scrolled (299, 279) with delta (0, 0)
Screenshot: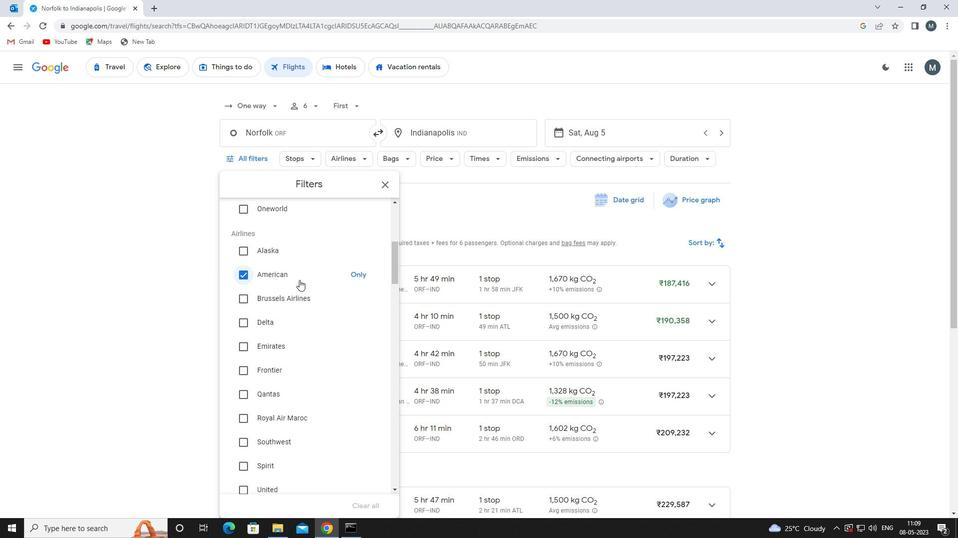 
Action: Mouse moved to (308, 279)
Screenshot: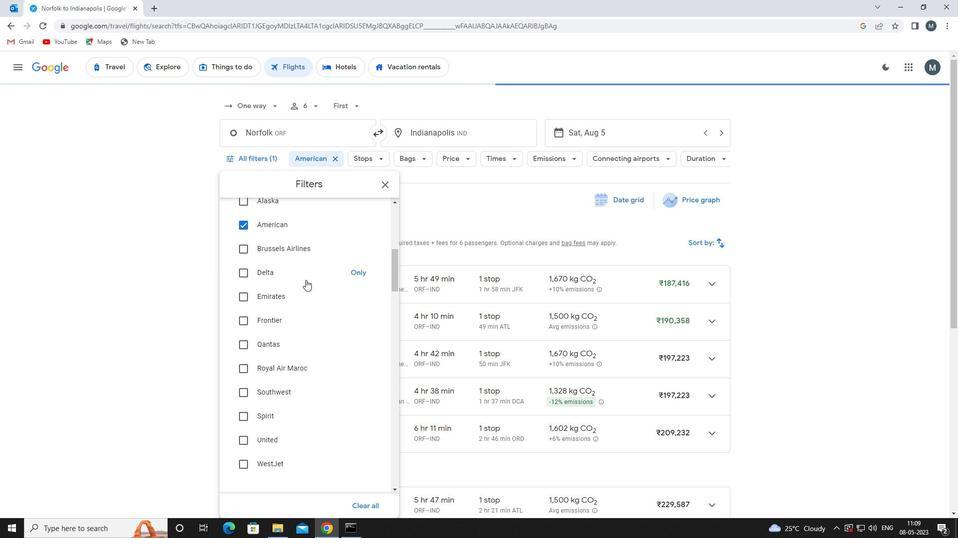 
Action: Mouse scrolled (308, 279) with delta (0, 0)
Screenshot: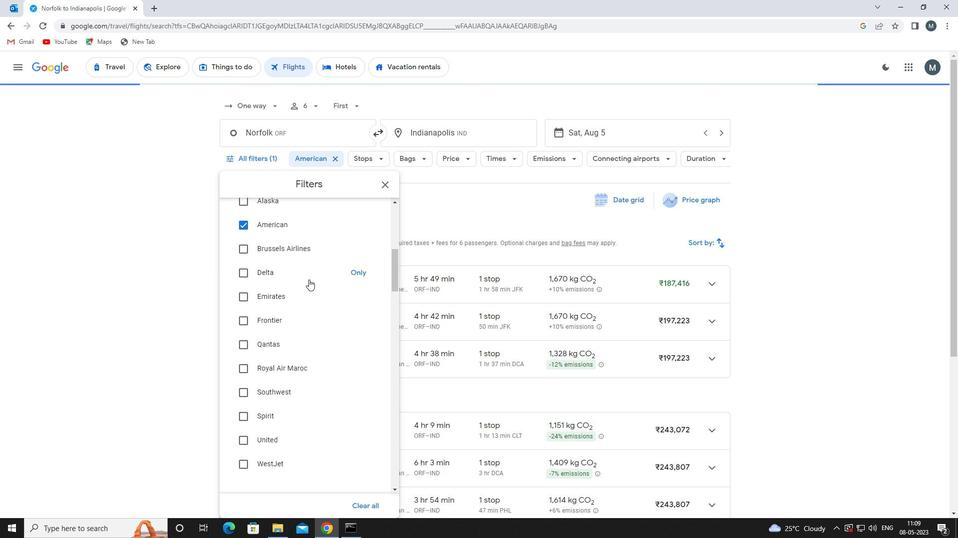 
Action: Mouse scrolled (308, 279) with delta (0, 0)
Screenshot: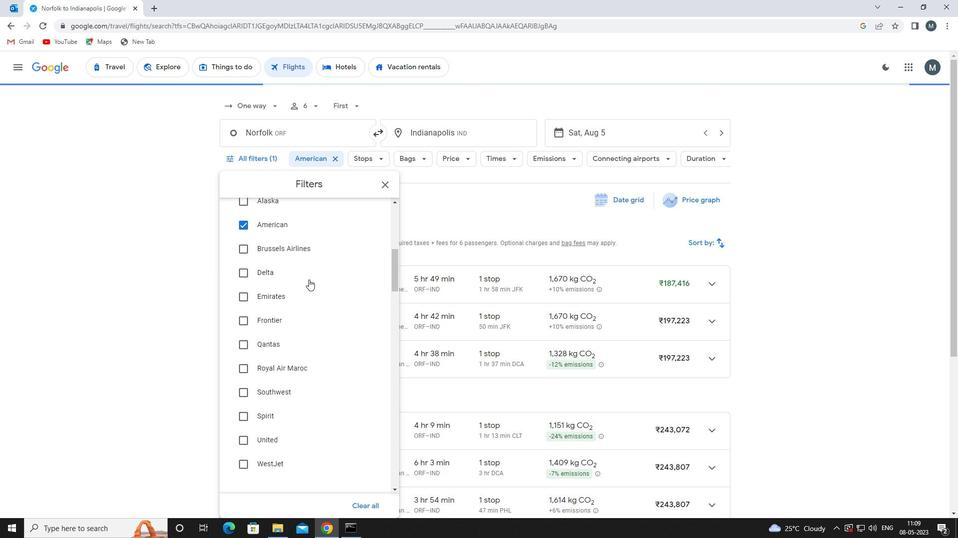 
Action: Mouse moved to (308, 280)
Screenshot: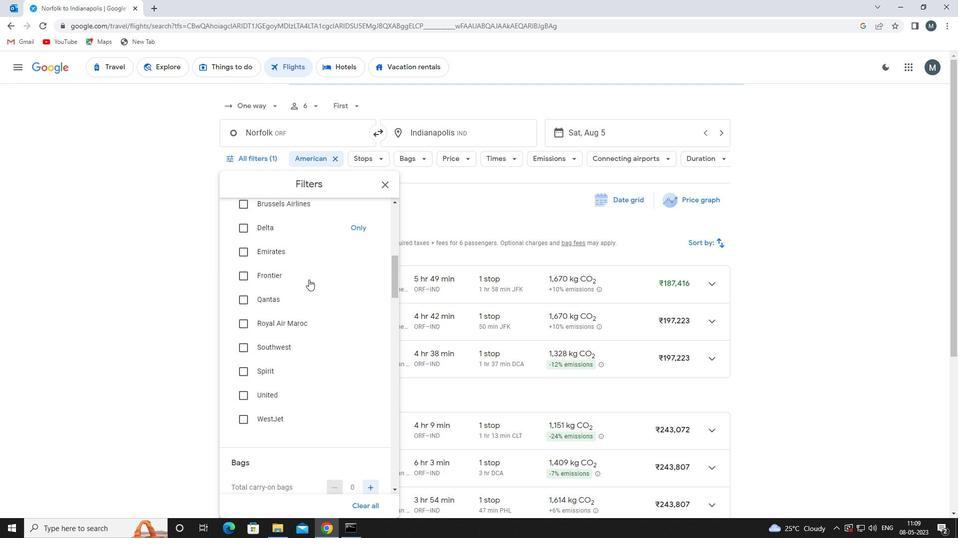 
Action: Mouse scrolled (308, 279) with delta (0, 0)
Screenshot: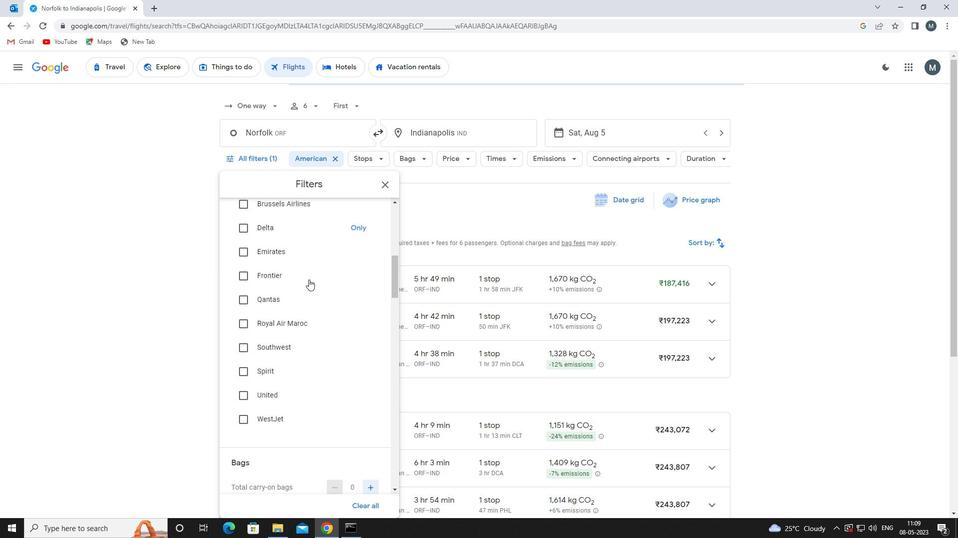 
Action: Mouse moved to (308, 281)
Screenshot: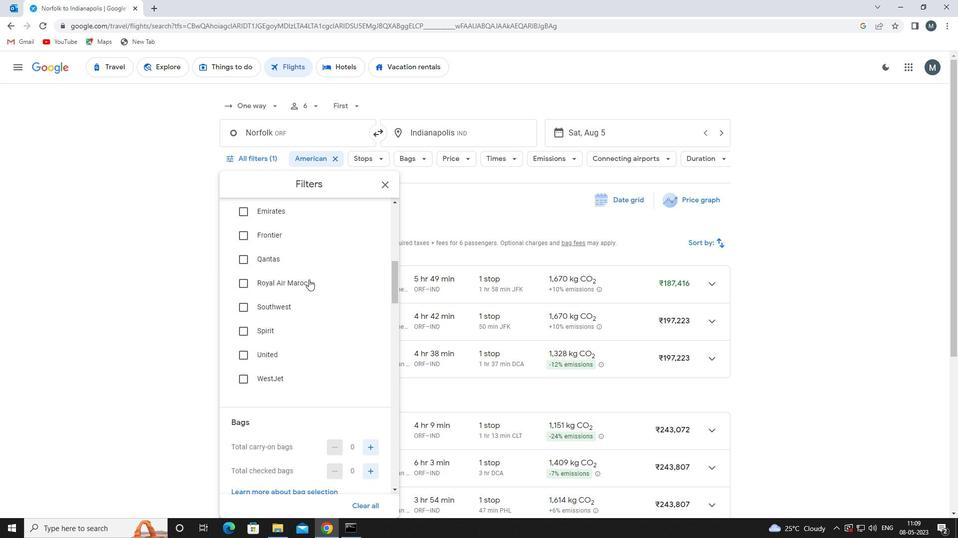 
Action: Mouse scrolled (308, 280) with delta (0, 0)
Screenshot: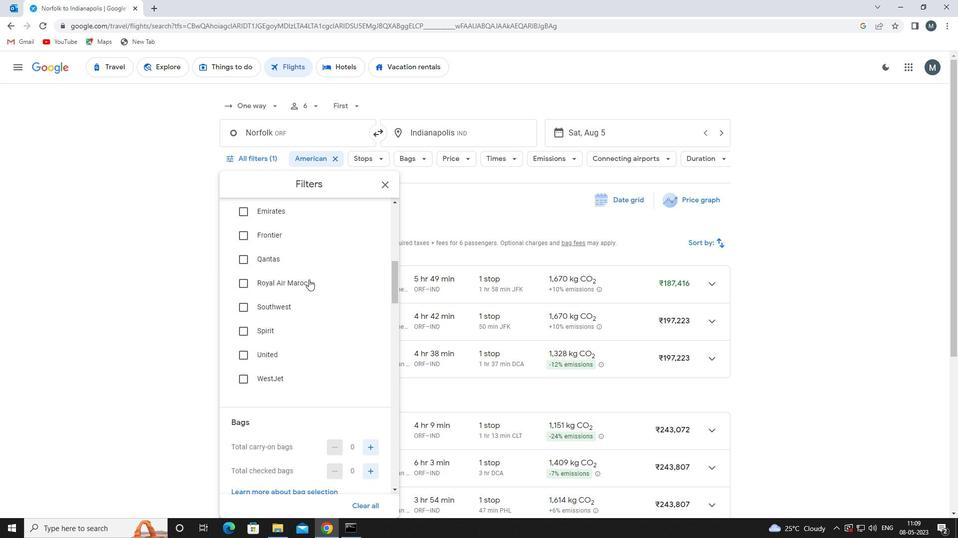 
Action: Mouse moved to (371, 363)
Screenshot: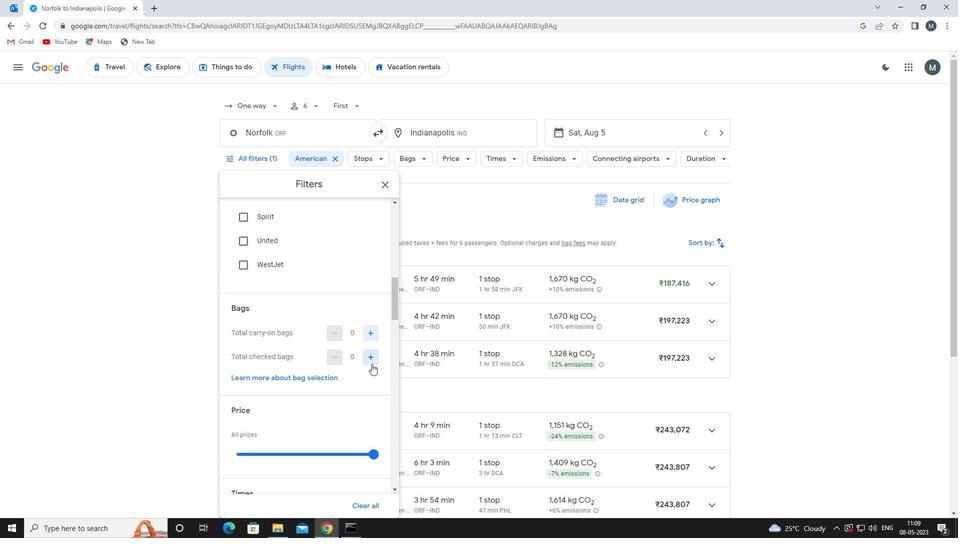 
Action: Mouse pressed left at (371, 363)
Screenshot: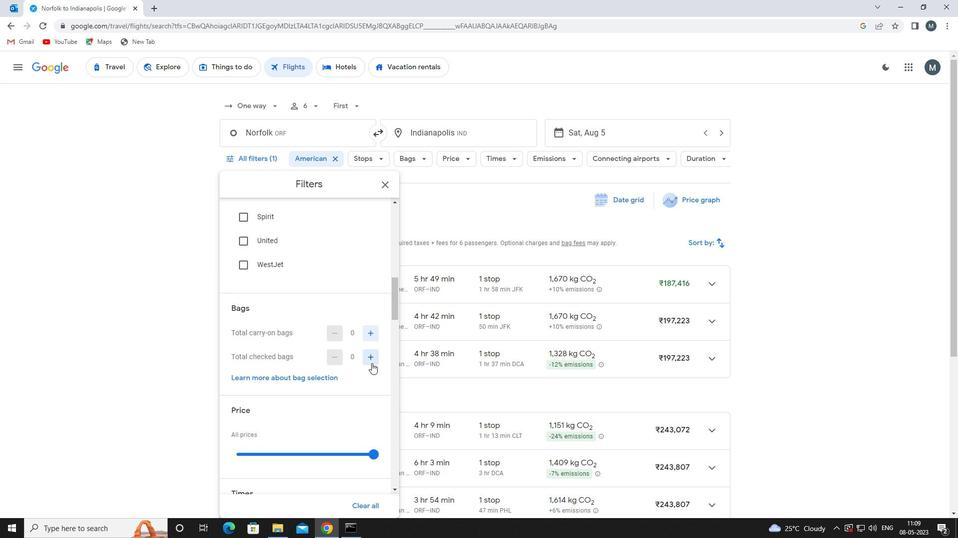 
Action: Mouse moved to (371, 362)
Screenshot: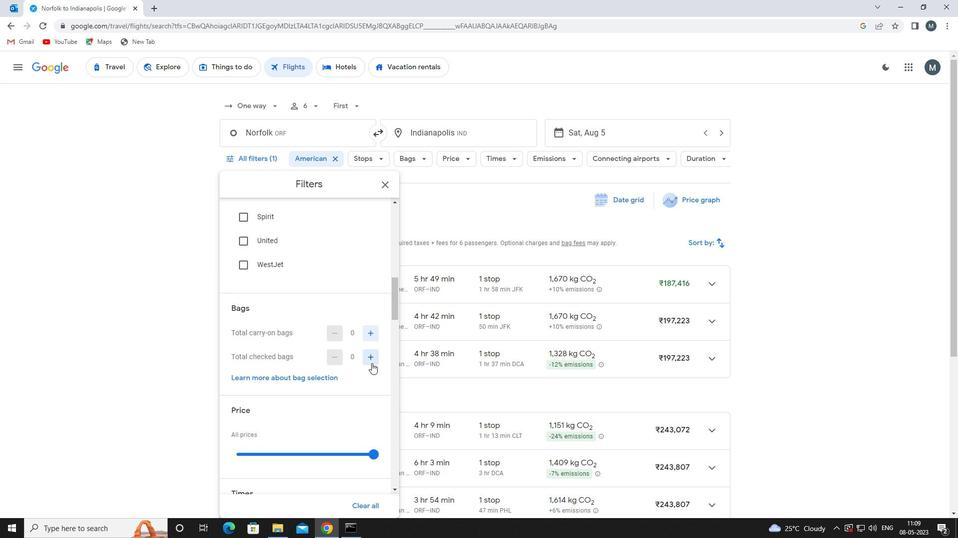 
Action: Mouse pressed left at (371, 362)
Screenshot: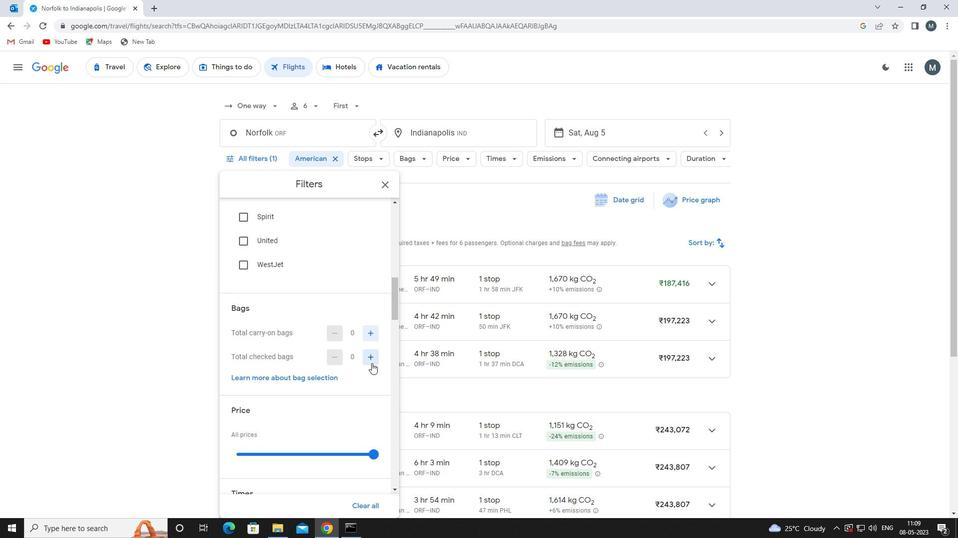 
Action: Mouse moved to (299, 336)
Screenshot: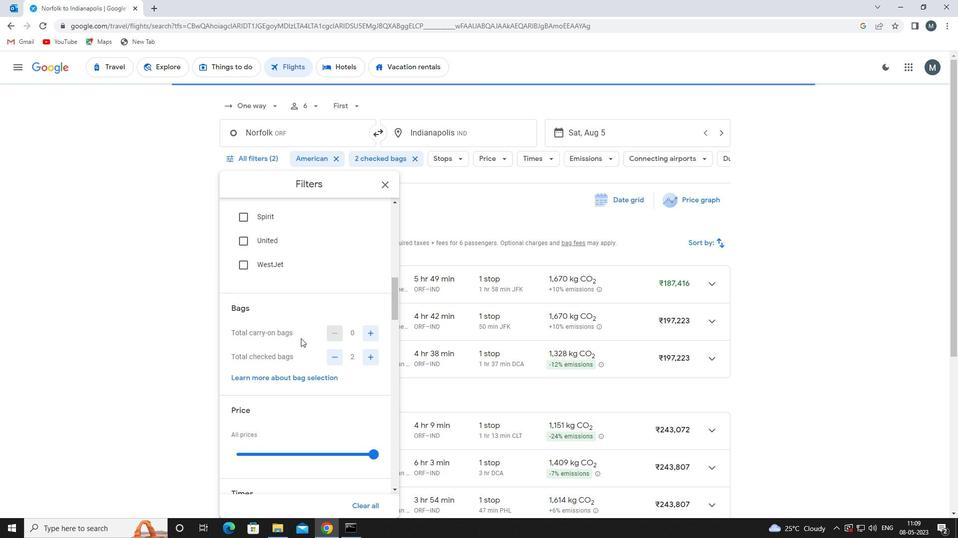 
Action: Mouse scrolled (299, 335) with delta (0, 0)
Screenshot: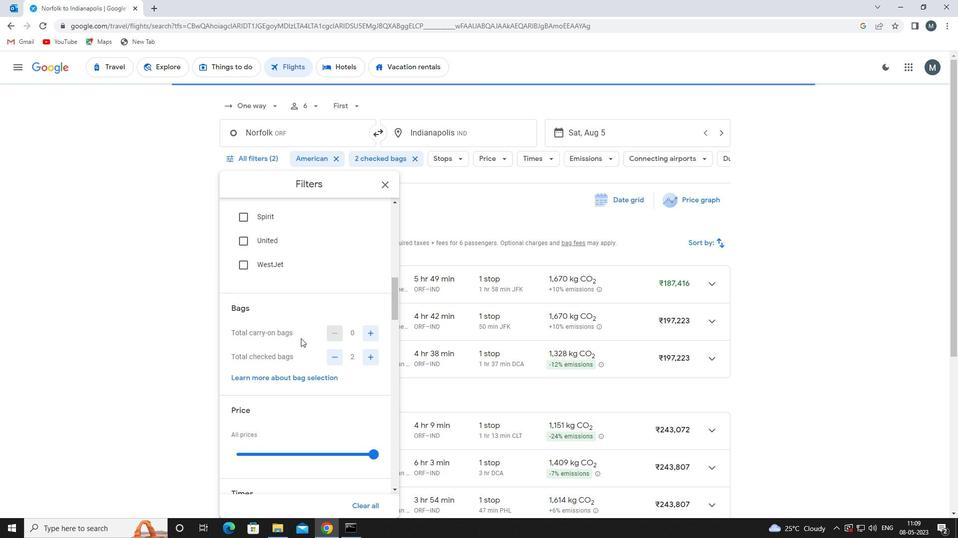 
Action: Mouse scrolled (299, 335) with delta (0, 0)
Screenshot: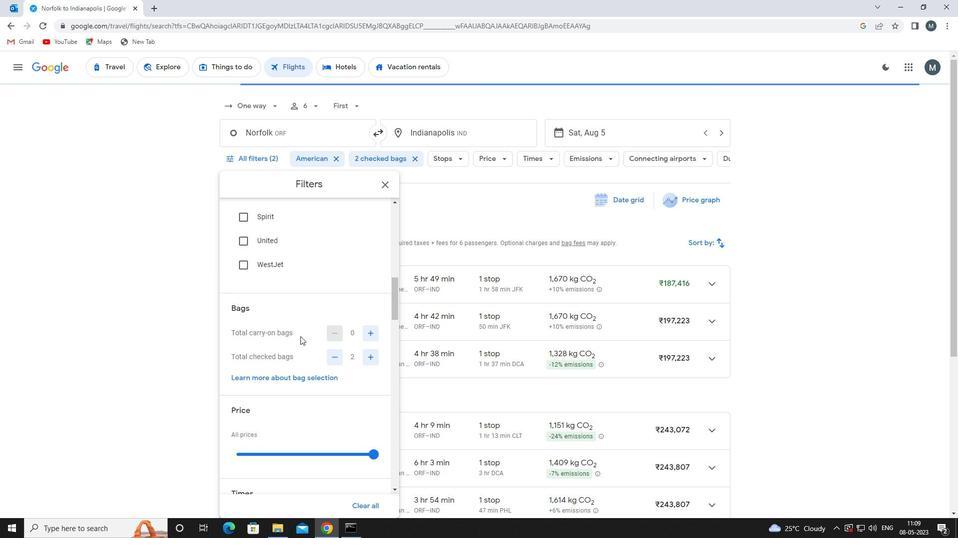 
Action: Mouse scrolled (299, 335) with delta (0, 0)
Screenshot: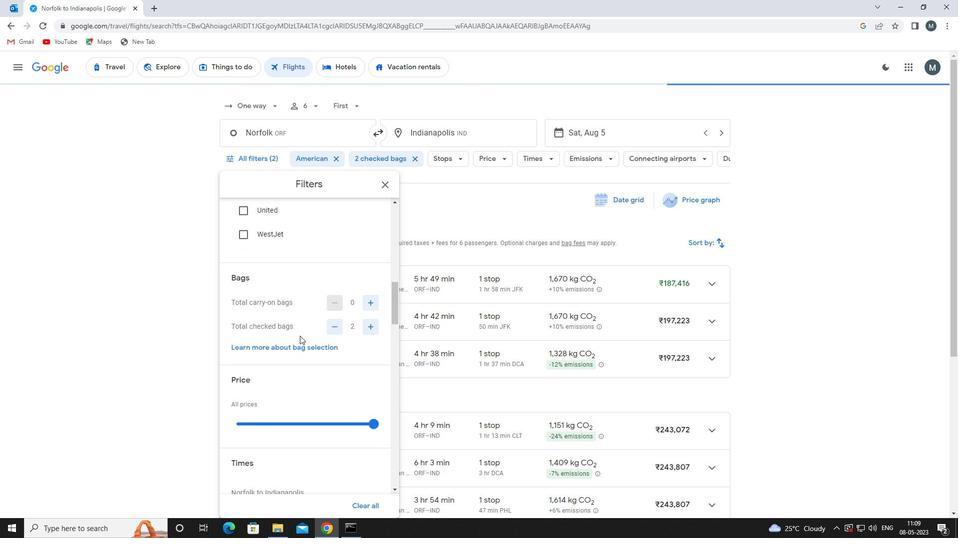 
Action: Mouse moved to (283, 300)
Screenshot: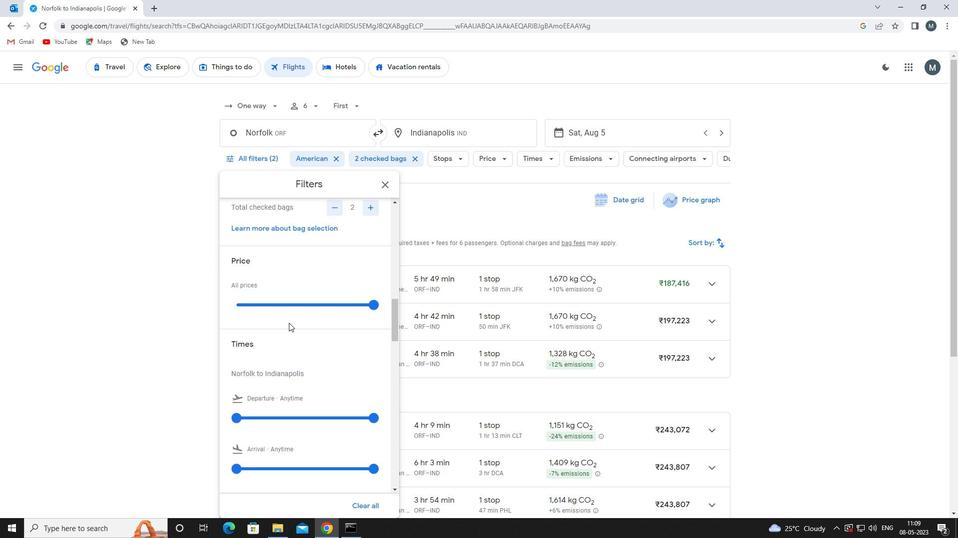 
Action: Mouse pressed left at (283, 300)
Screenshot: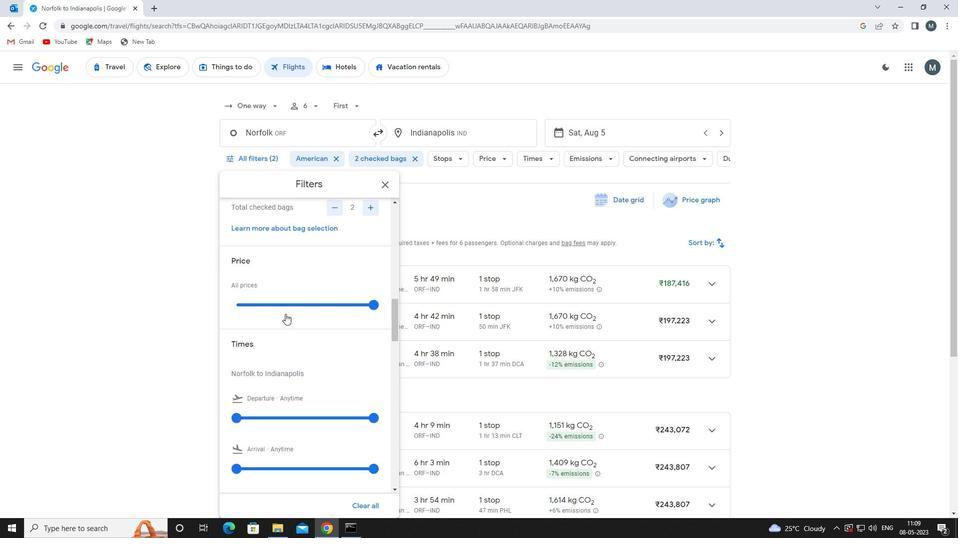 
Action: Mouse moved to (283, 301)
Screenshot: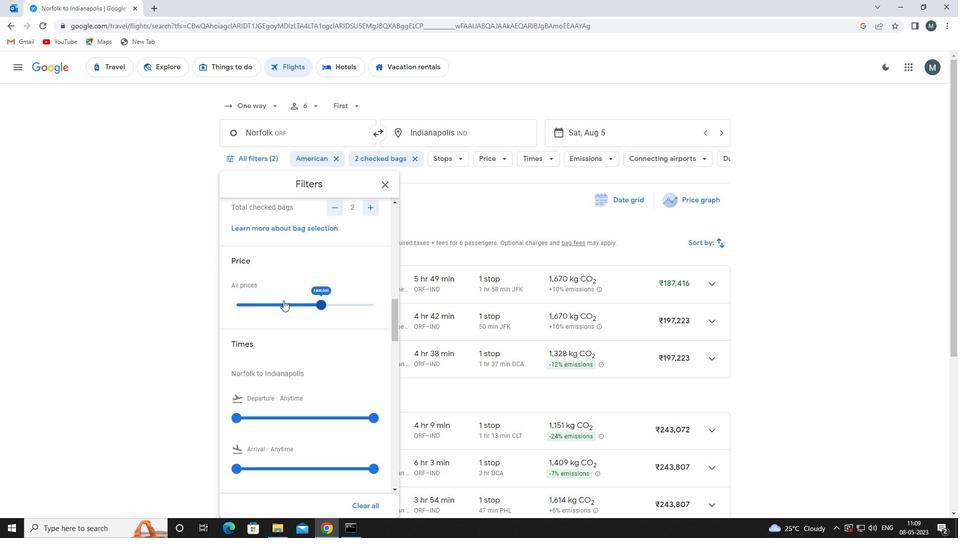 
Action: Mouse pressed left at (283, 301)
Screenshot: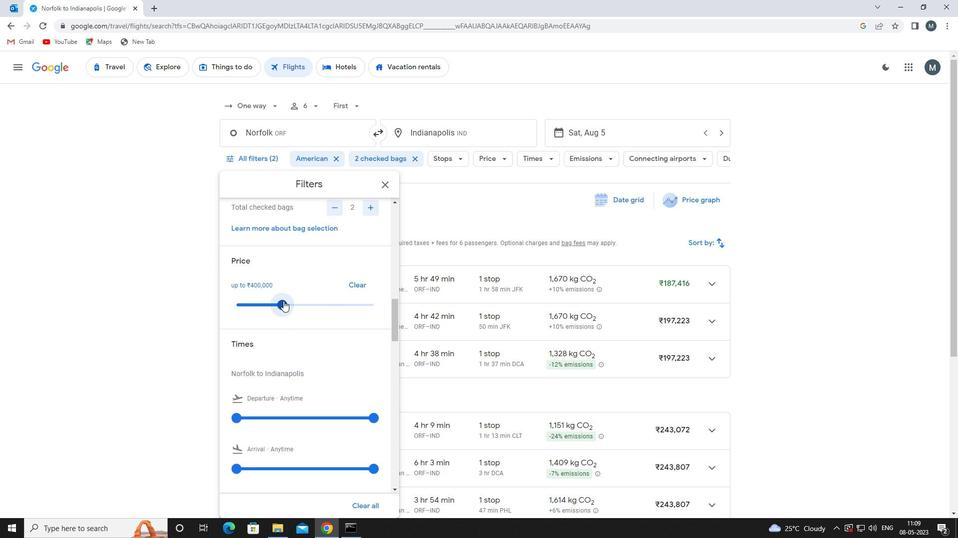 
Action: Mouse moved to (303, 296)
Screenshot: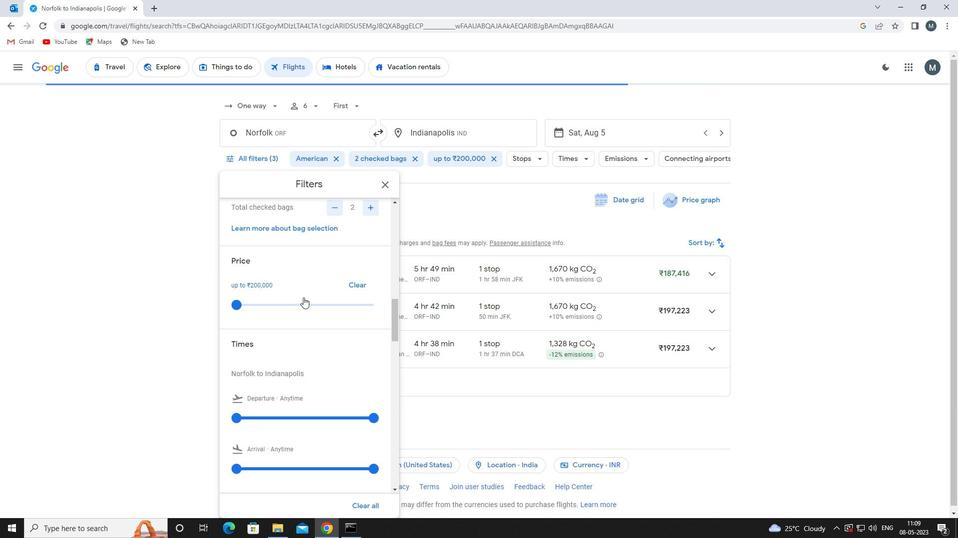 
Action: Mouse scrolled (303, 296) with delta (0, 0)
Screenshot: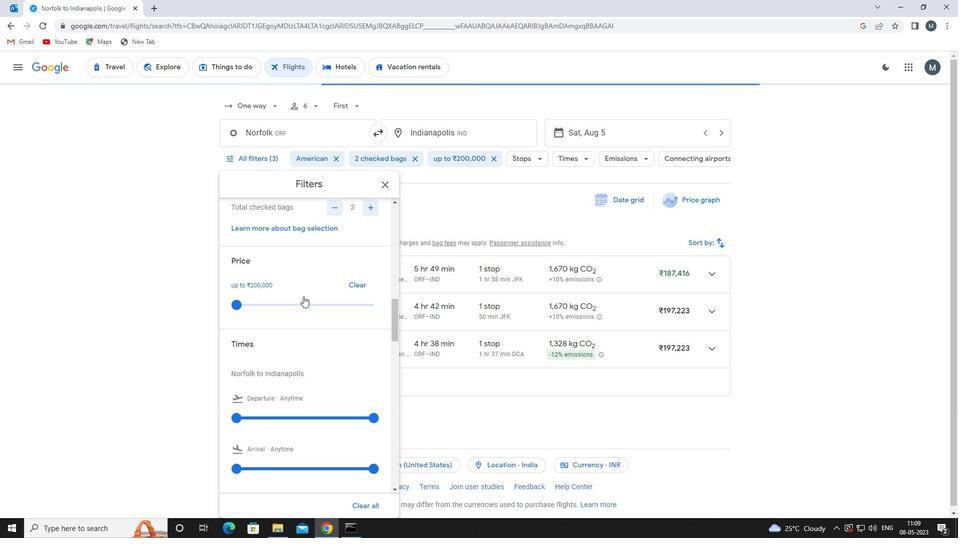 
Action: Mouse moved to (302, 297)
Screenshot: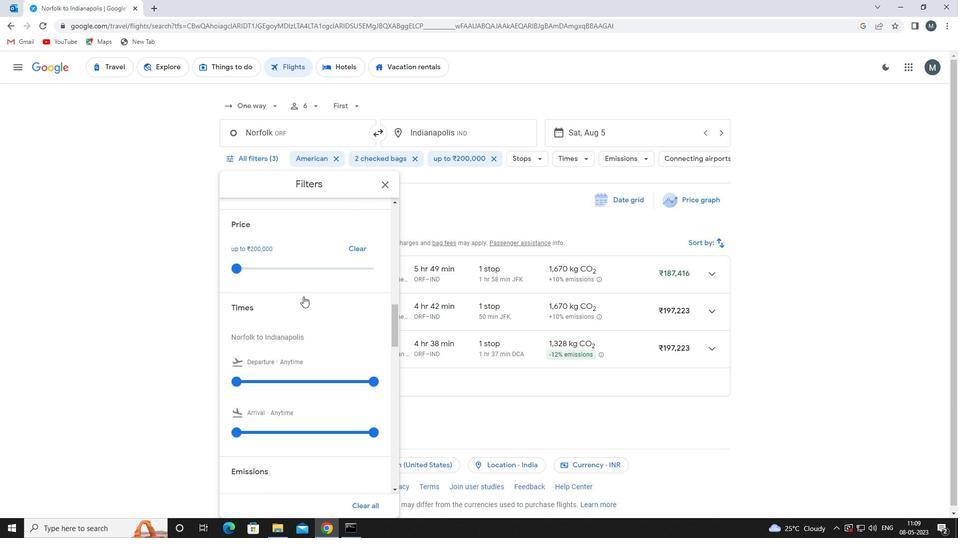 
Action: Mouse scrolled (302, 296) with delta (0, 0)
Screenshot: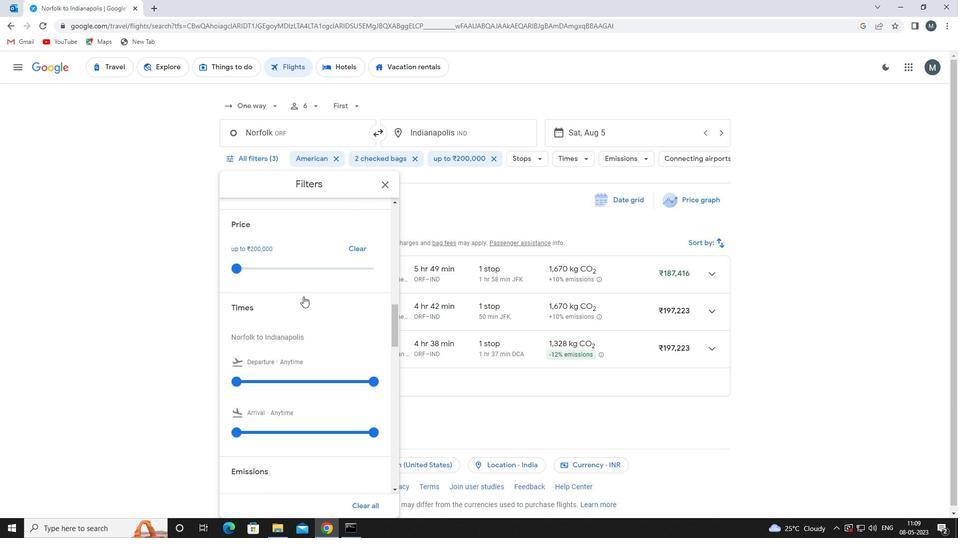 
Action: Mouse moved to (234, 317)
Screenshot: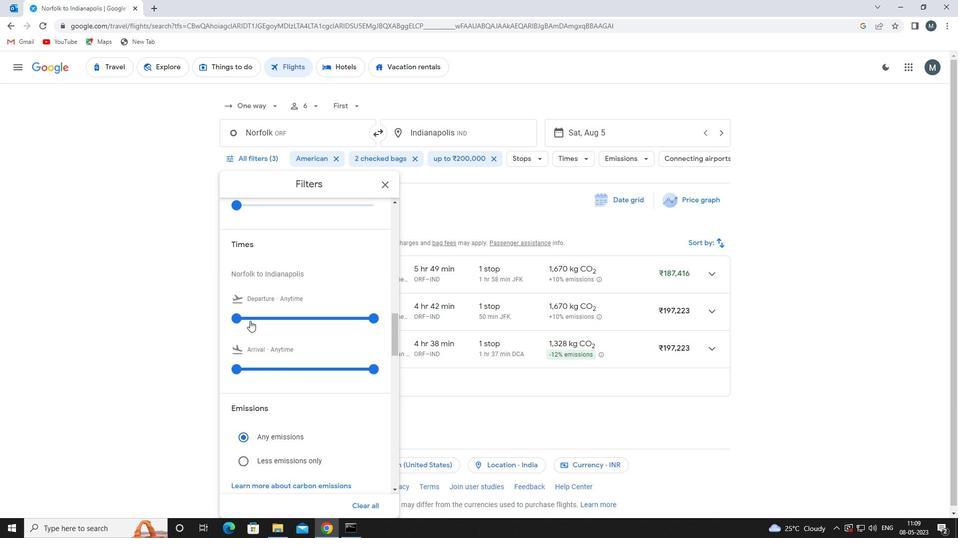 
Action: Mouse pressed left at (234, 317)
Screenshot: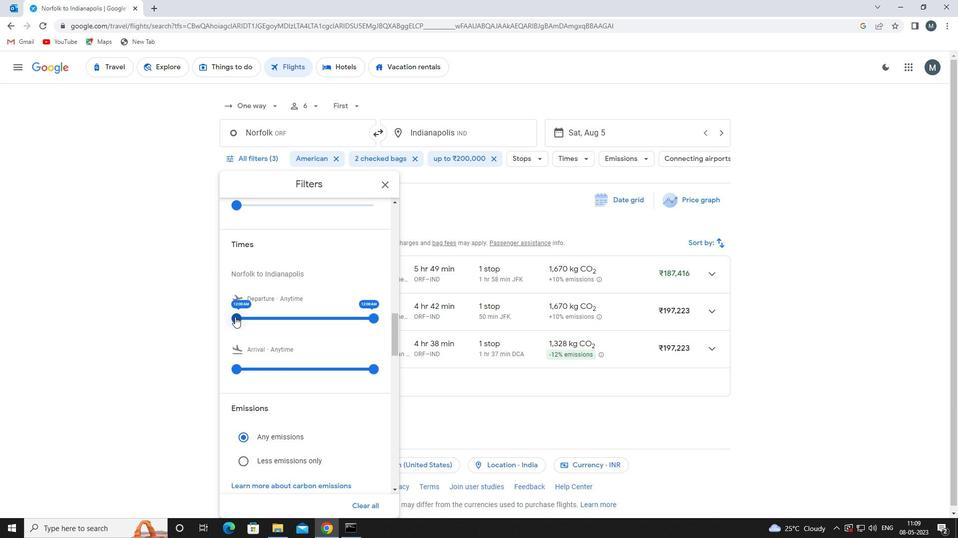 
Action: Mouse moved to (374, 321)
Screenshot: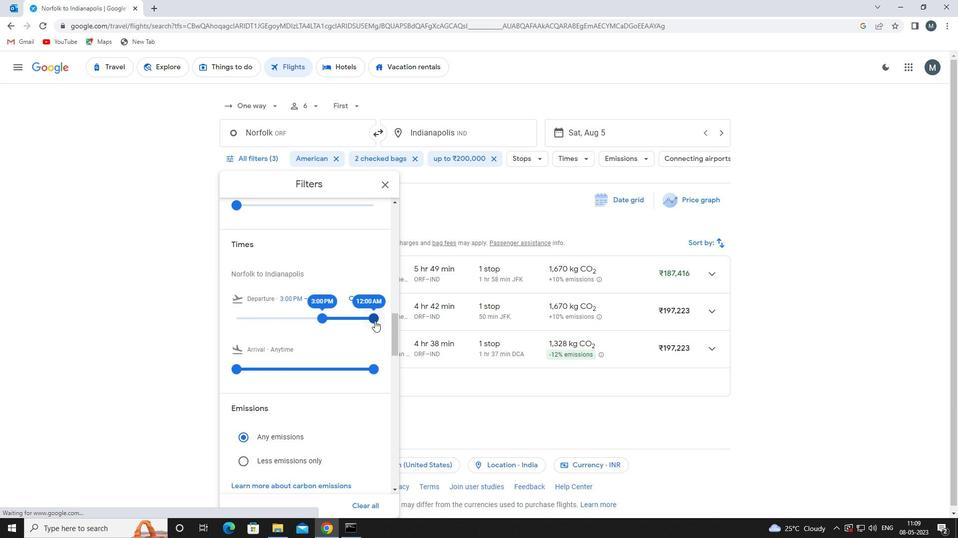
Action: Mouse pressed left at (374, 321)
Screenshot: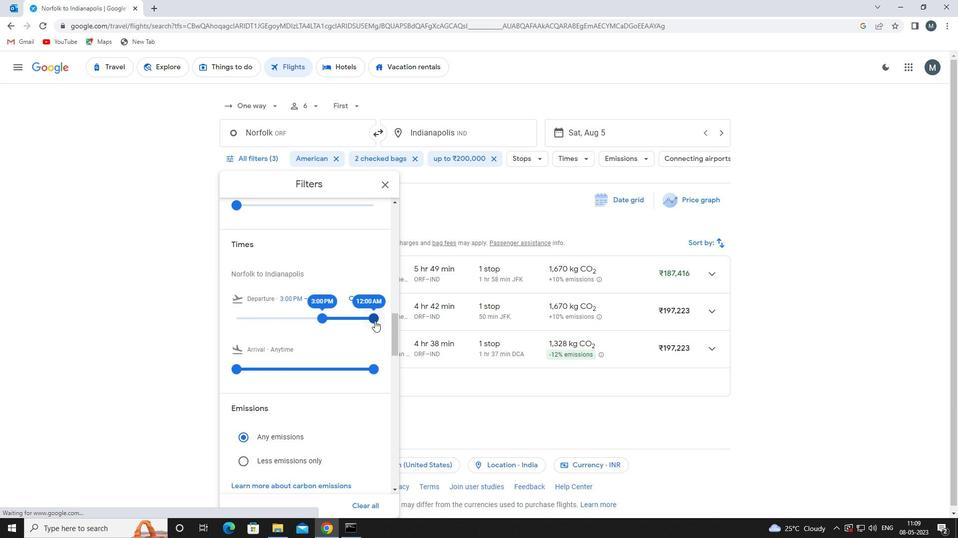 
Action: Mouse moved to (319, 318)
Screenshot: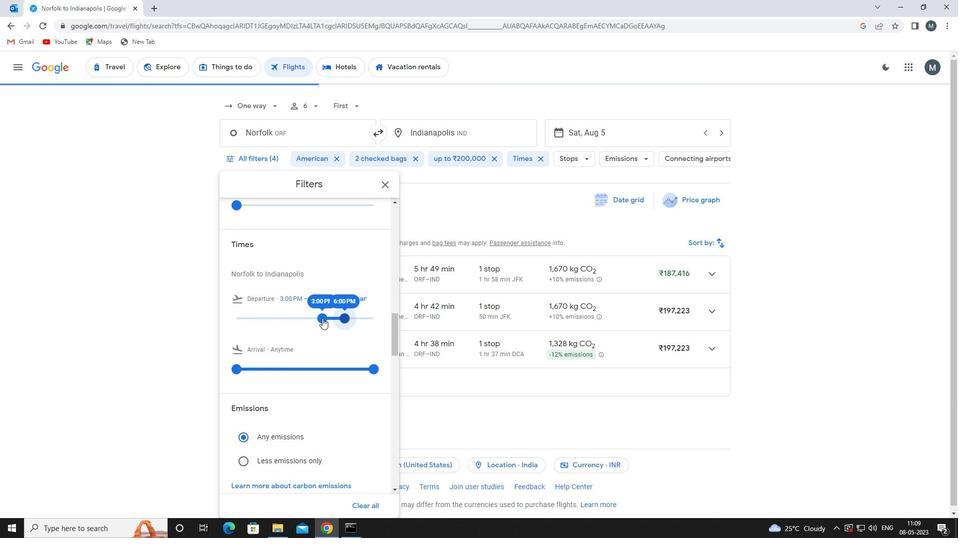 
Action: Mouse scrolled (319, 318) with delta (0, 0)
Screenshot: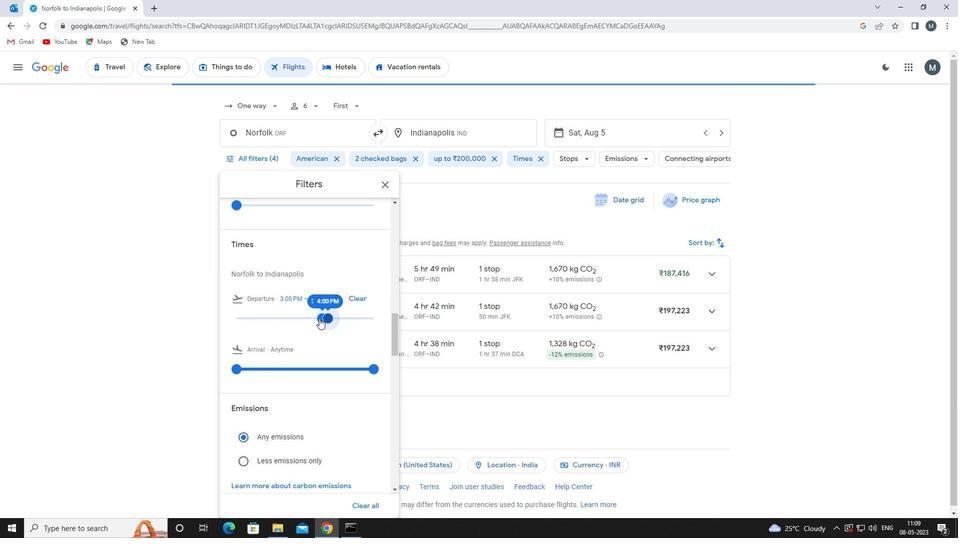 
Action: Mouse moved to (385, 185)
Screenshot: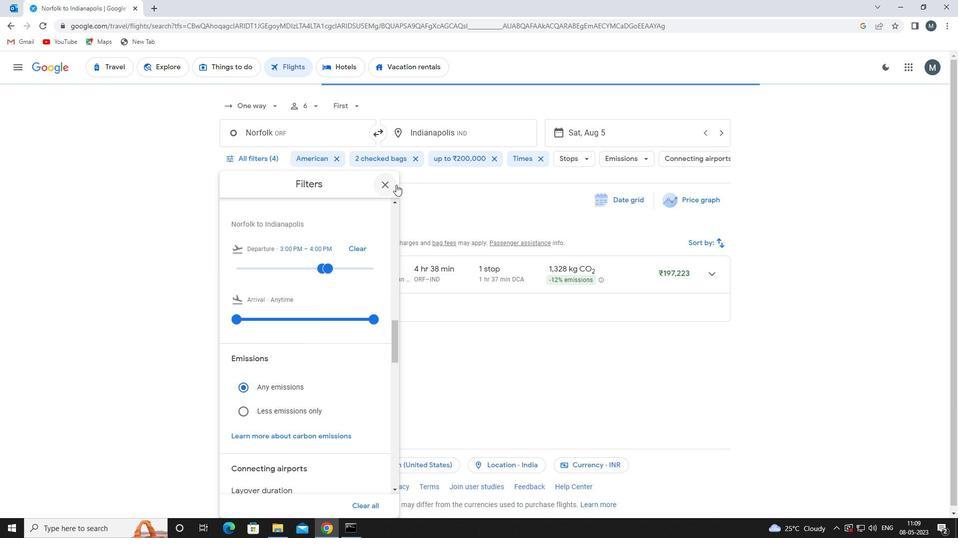 
Action: Mouse pressed left at (385, 185)
Screenshot: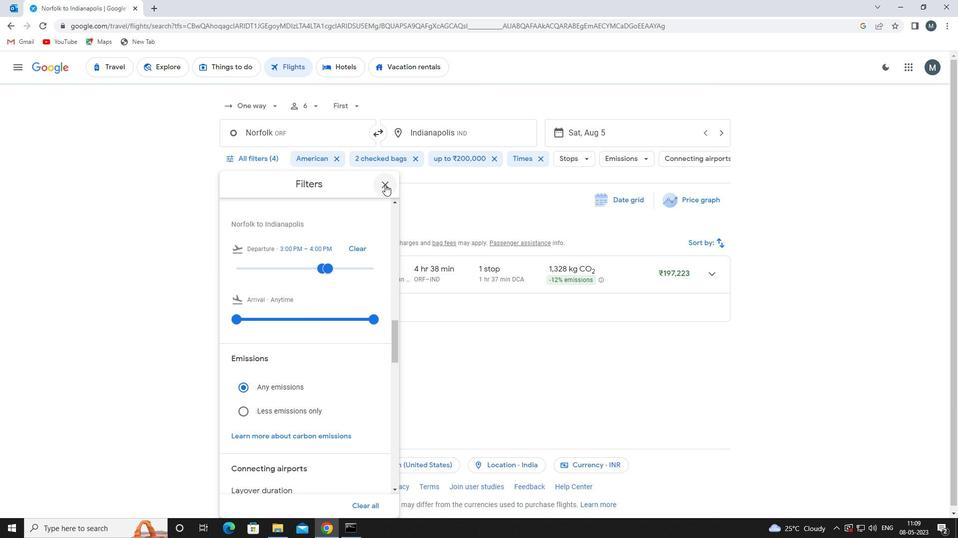
